 Task: Find connections with filter location Calarcá with filter topic #realestatewith filter profile language English with filter current company Blume Ventures with filter school Indian Institute of Technology, Hyderabad with filter industry Claims Adjusting, Actuarial Services with filter service category Web Development with filter keywords title Truck Driver
Action: Mouse moved to (516, 64)
Screenshot: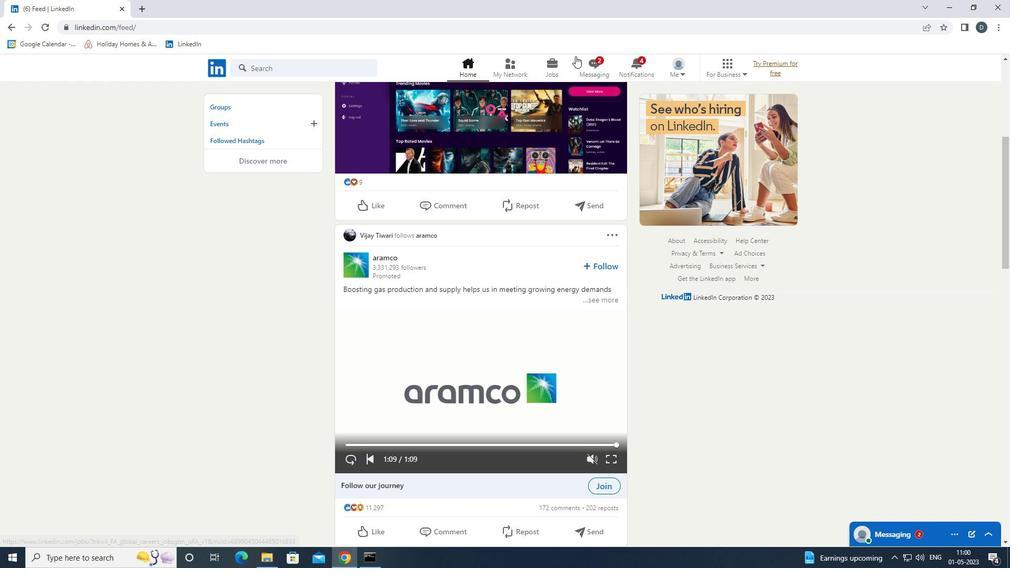 
Action: Mouse pressed left at (516, 64)
Screenshot: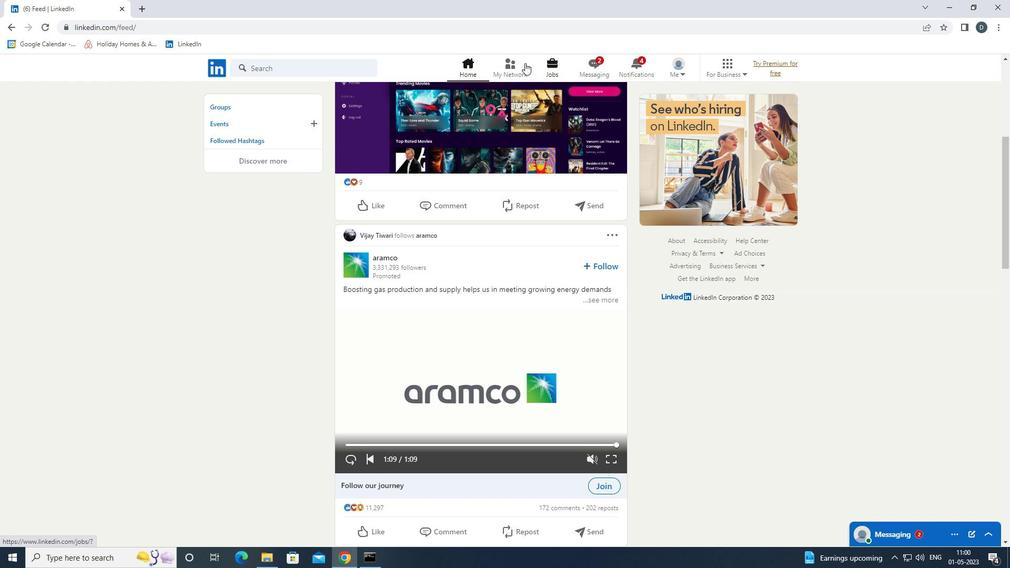 
Action: Mouse moved to (346, 127)
Screenshot: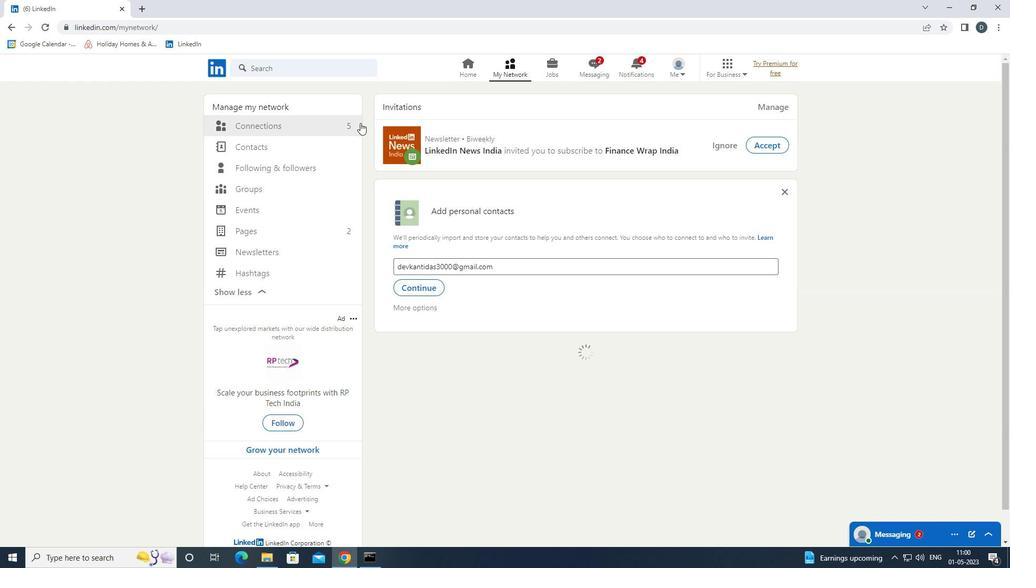 
Action: Mouse pressed left at (346, 127)
Screenshot: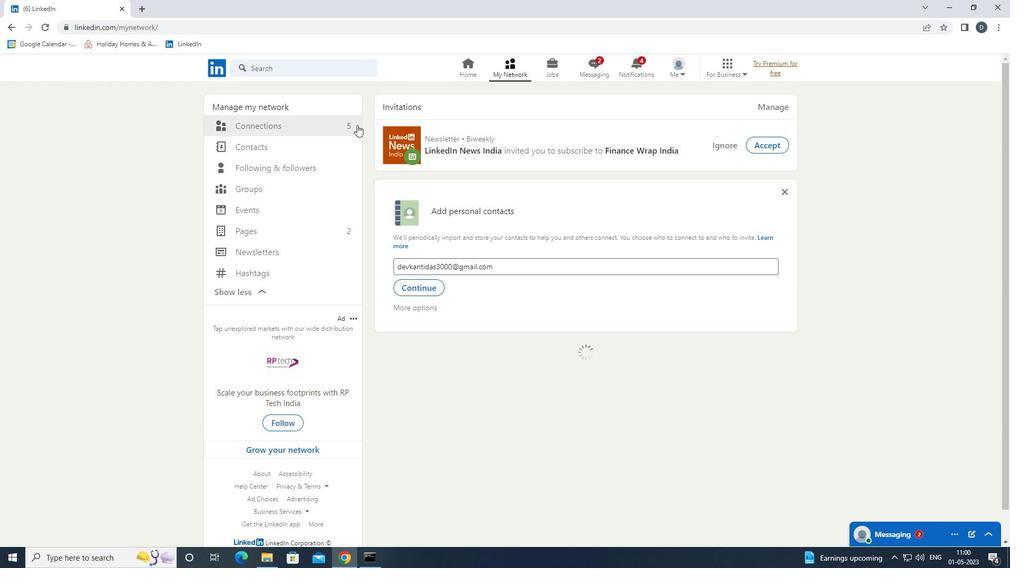 
Action: Mouse moved to (588, 127)
Screenshot: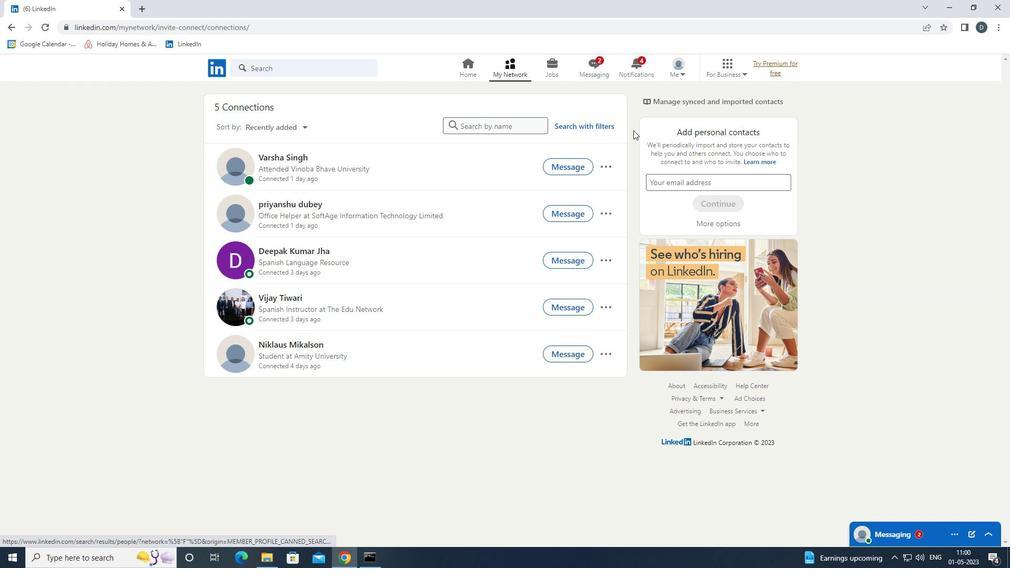 
Action: Mouse pressed left at (588, 127)
Screenshot: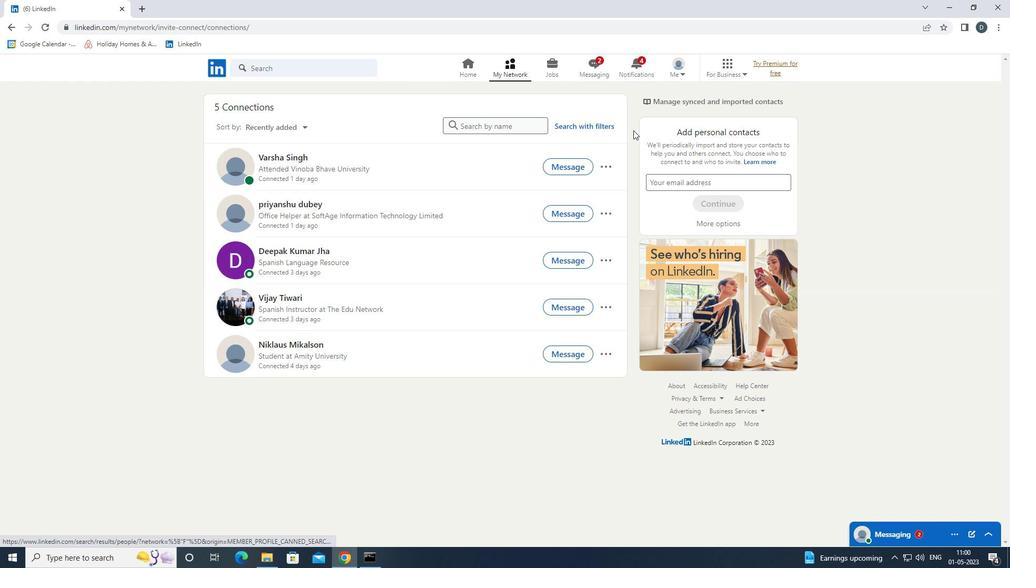 
Action: Mouse moved to (545, 98)
Screenshot: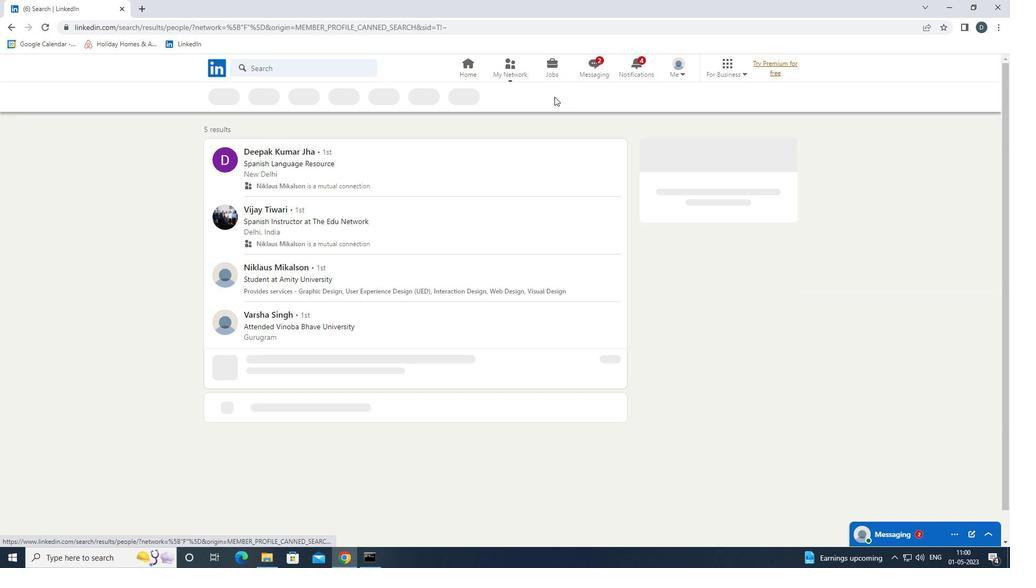 
Action: Mouse pressed left at (545, 98)
Screenshot: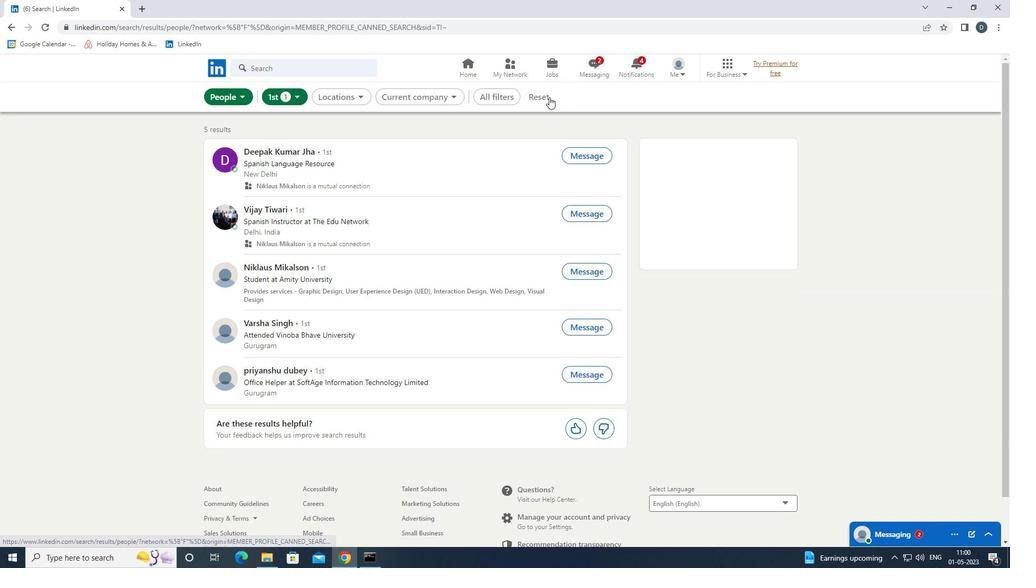 
Action: Mouse moved to (520, 95)
Screenshot: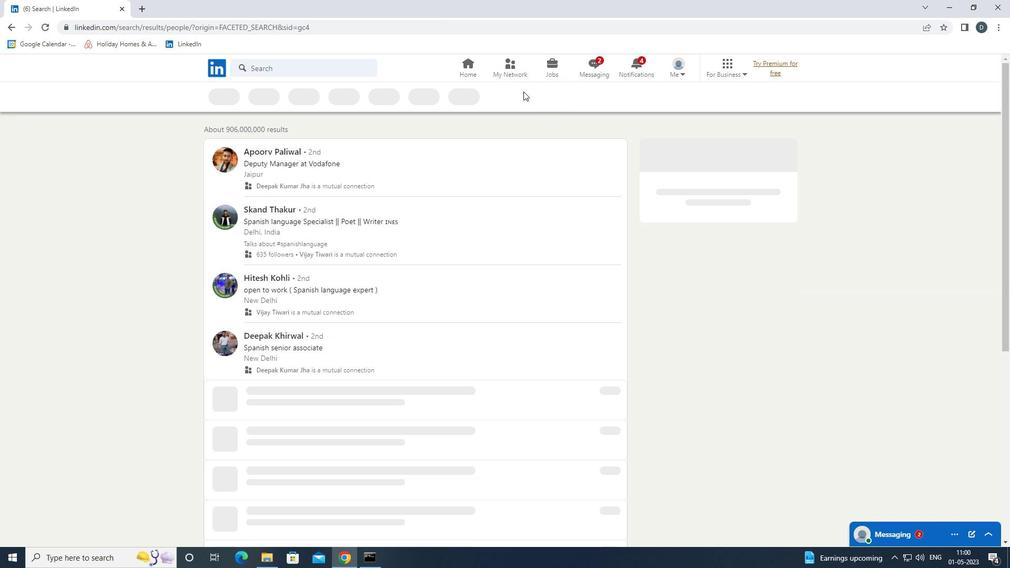 
Action: Mouse pressed left at (520, 95)
Screenshot: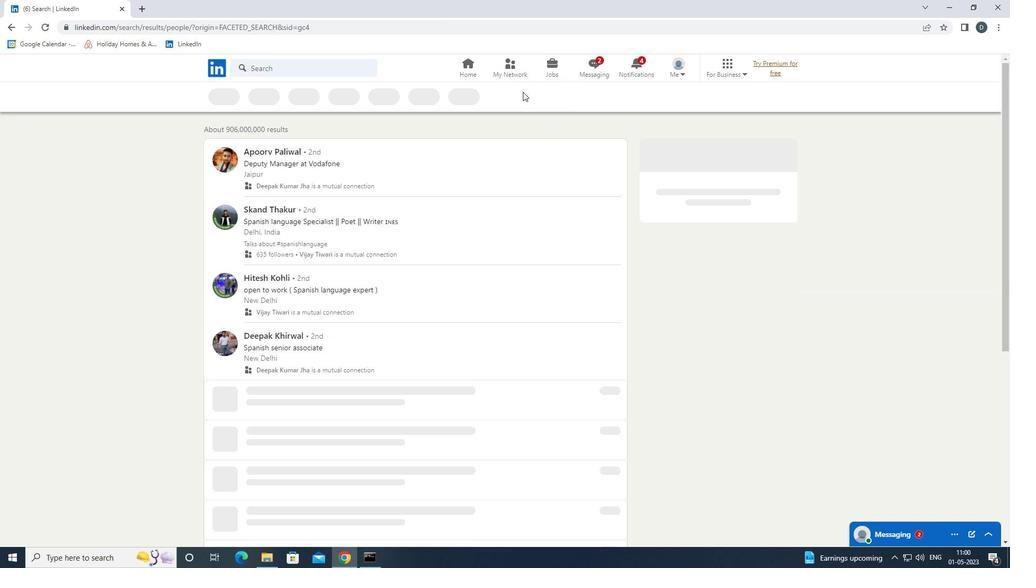 
Action: Mouse moved to (873, 279)
Screenshot: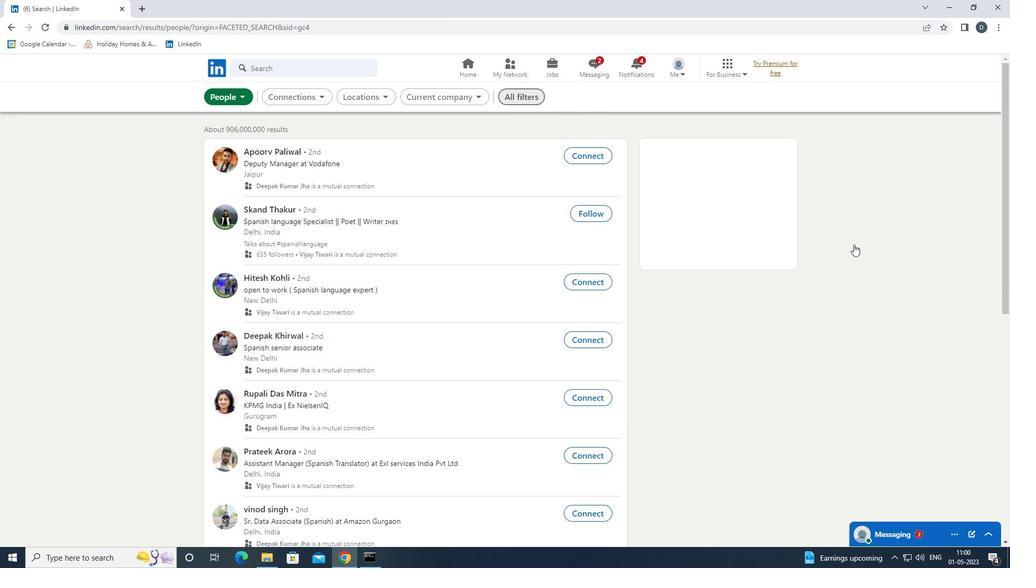 
Action: Mouse scrolled (873, 279) with delta (0, 0)
Screenshot: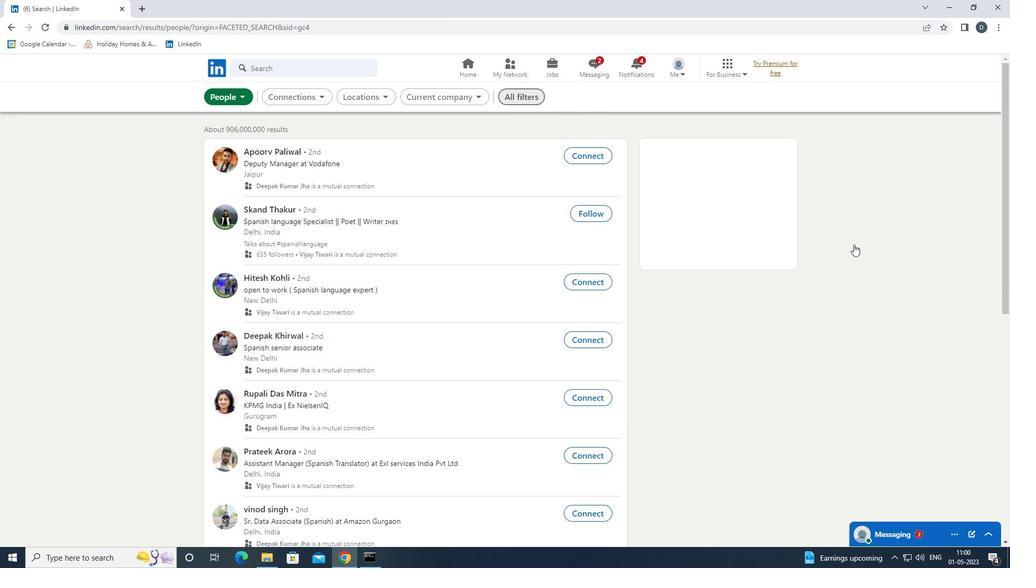 
Action: Mouse moved to (881, 285)
Screenshot: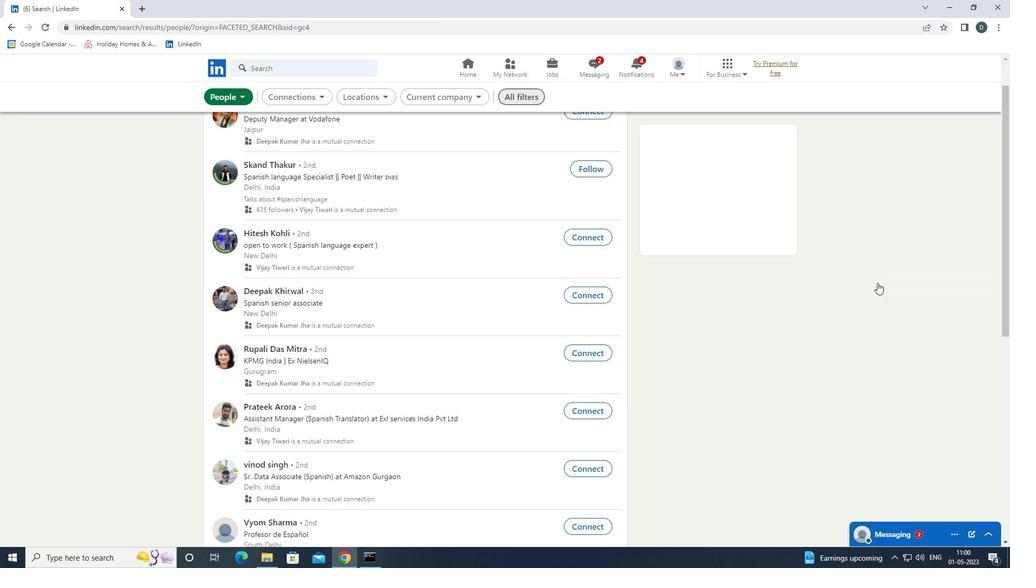 
Action: Mouse scrolled (881, 285) with delta (0, 0)
Screenshot: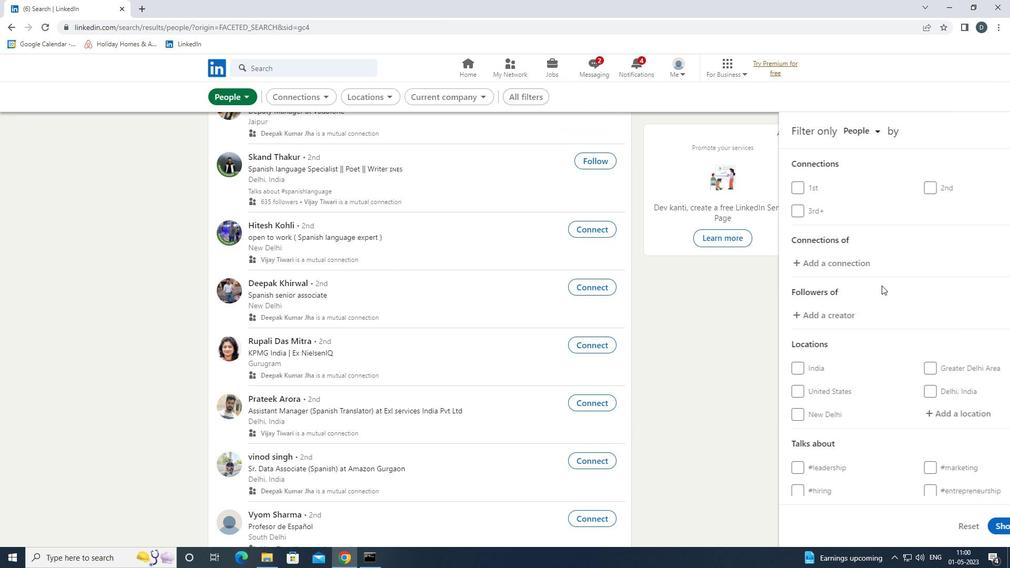 
Action: Mouse moved to (883, 287)
Screenshot: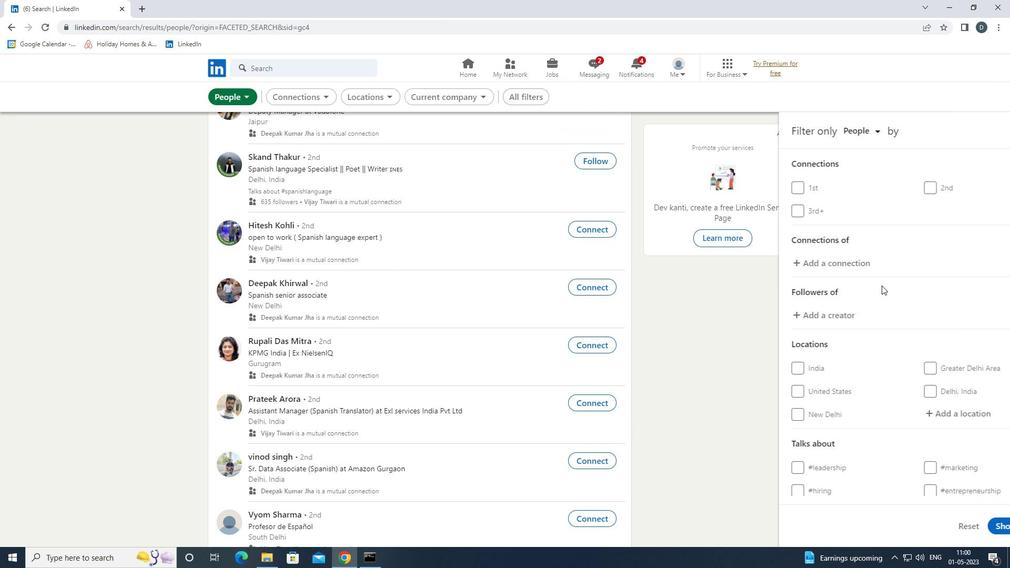 
Action: Mouse scrolled (883, 287) with delta (0, 0)
Screenshot: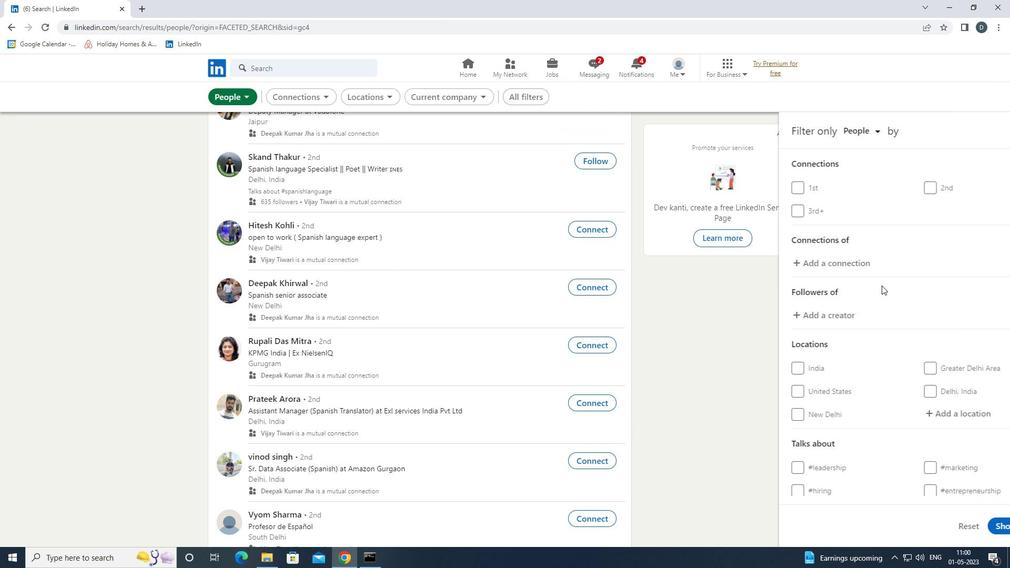 
Action: Mouse moved to (914, 379)
Screenshot: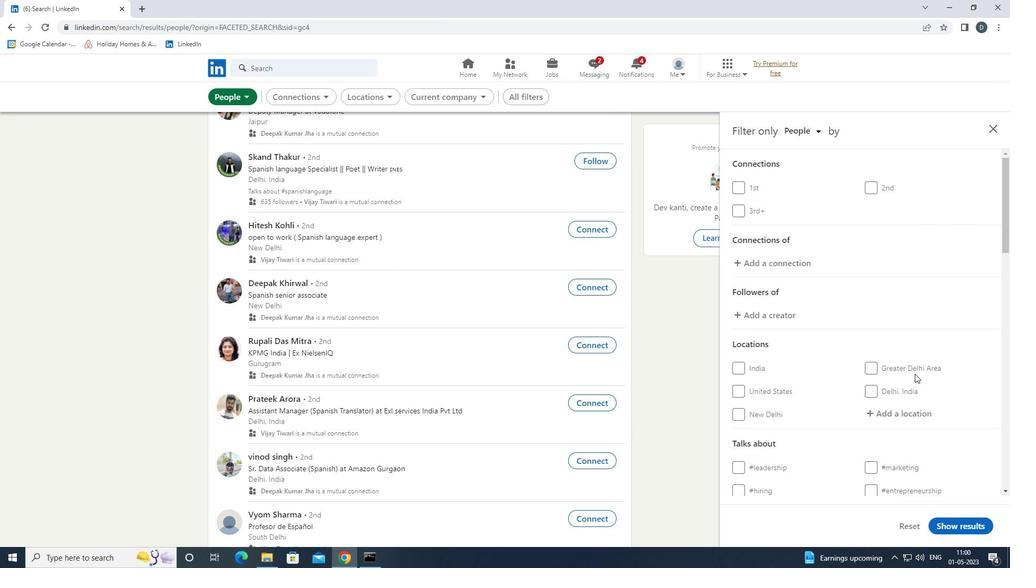 
Action: Mouse scrolled (914, 378) with delta (0, 0)
Screenshot: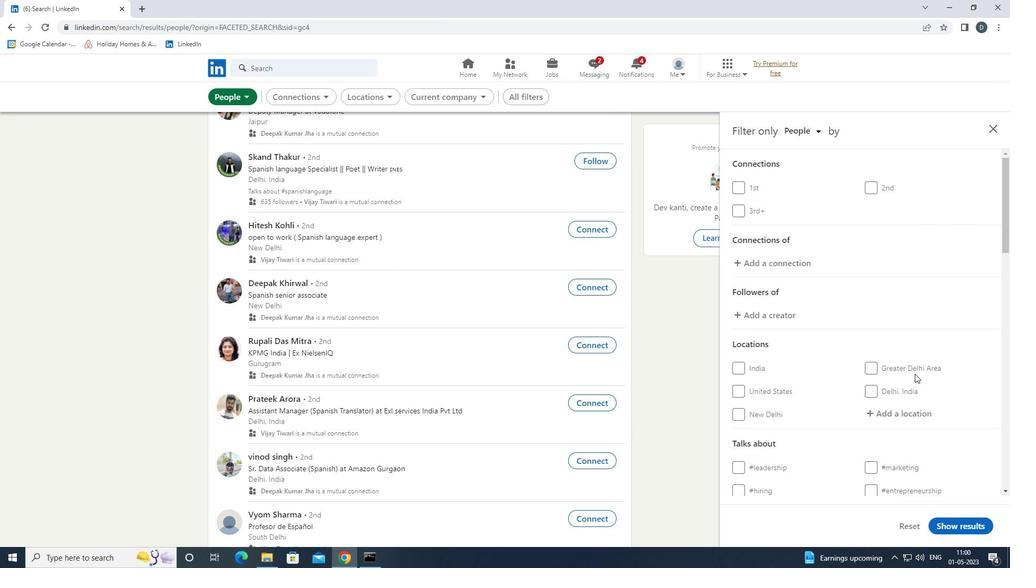 
Action: Mouse moved to (887, 252)
Screenshot: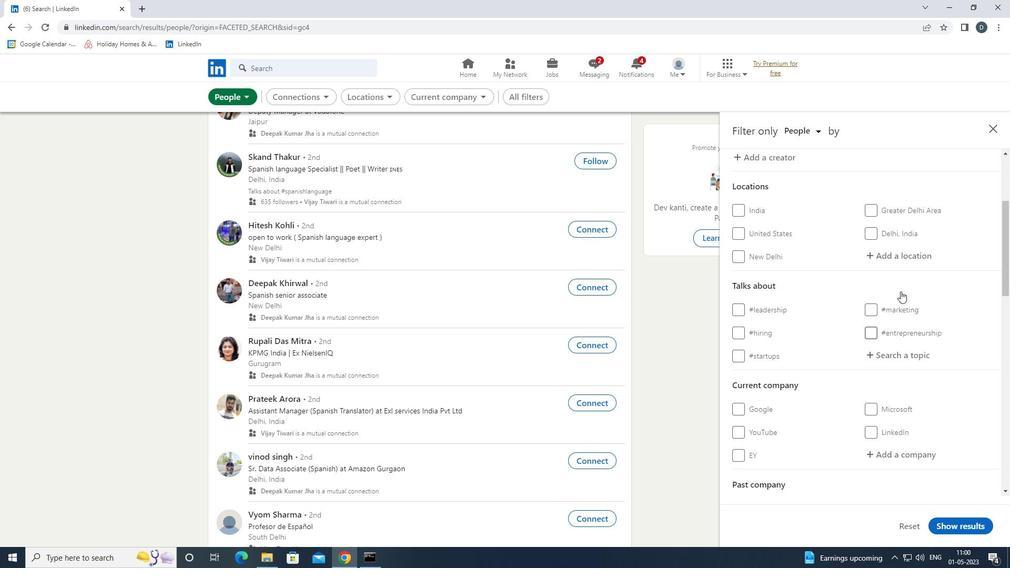 
Action: Mouse pressed left at (887, 252)
Screenshot: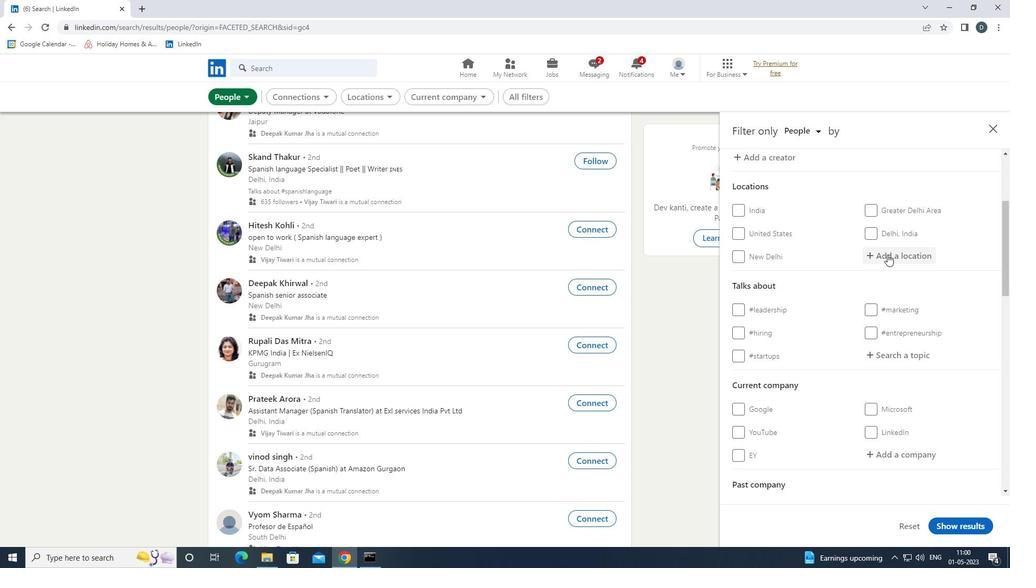 
Action: Key pressed <Key.shift>CALARCA<Key.down><Key.enter>
Screenshot: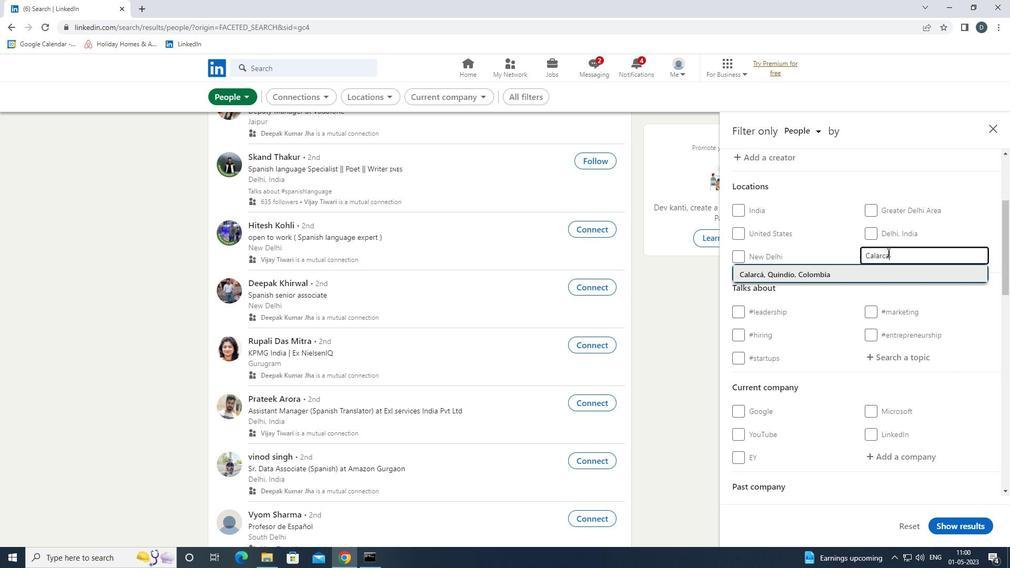 
Action: Mouse scrolled (887, 253) with delta (0, 0)
Screenshot: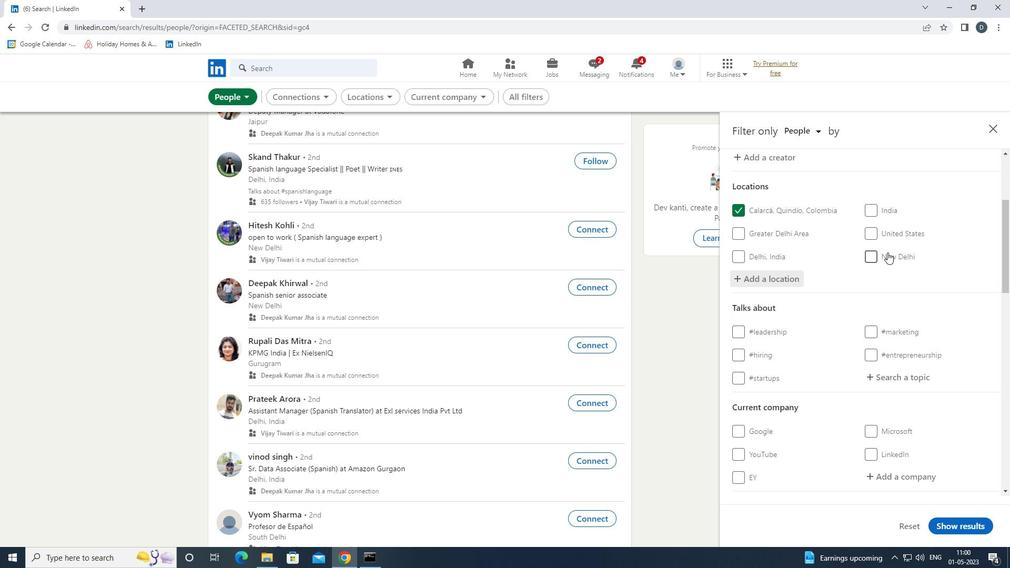 
Action: Mouse scrolled (887, 252) with delta (0, 0)
Screenshot: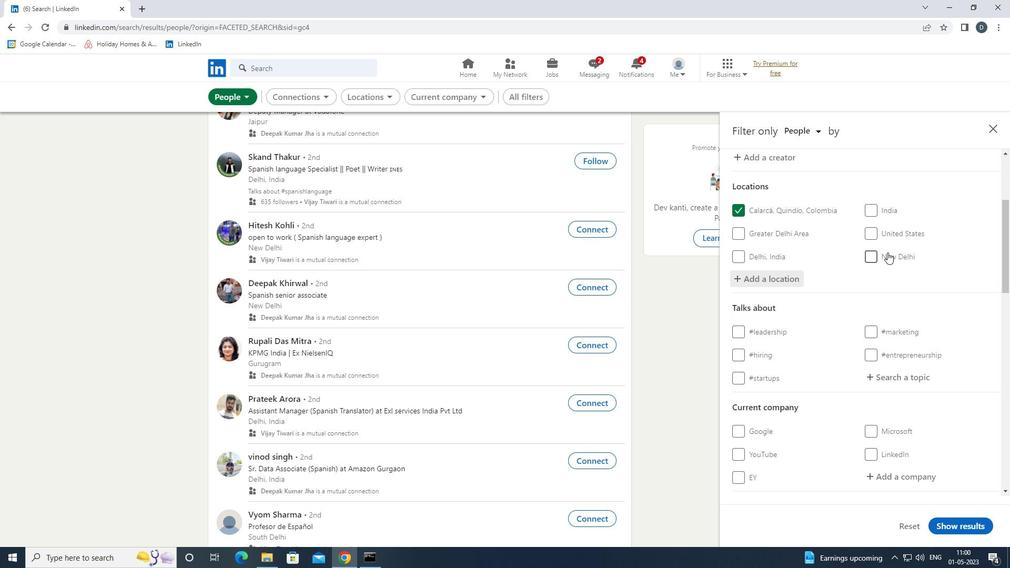 
Action: Mouse scrolled (887, 252) with delta (0, 0)
Screenshot: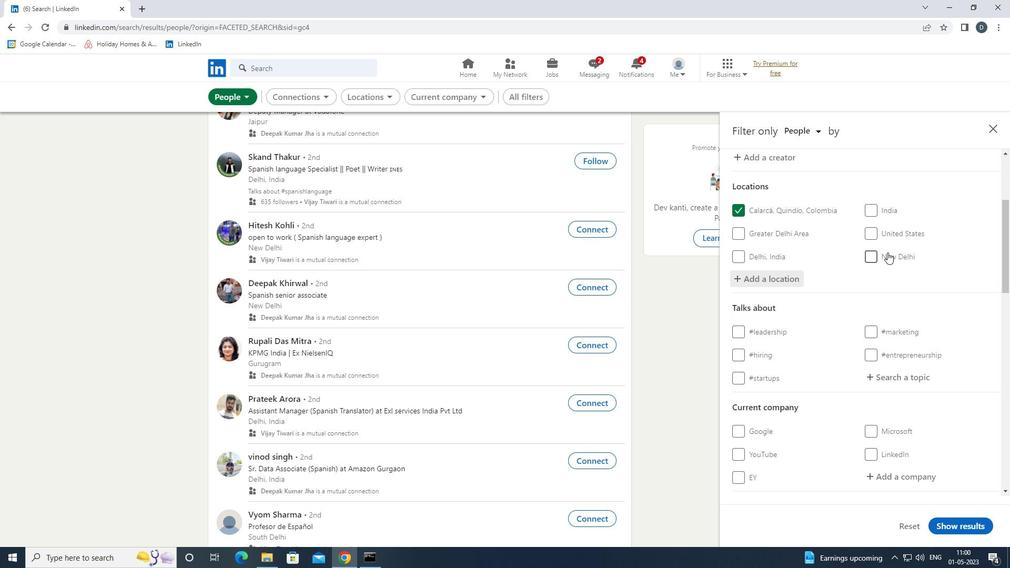 
Action: Mouse moved to (904, 327)
Screenshot: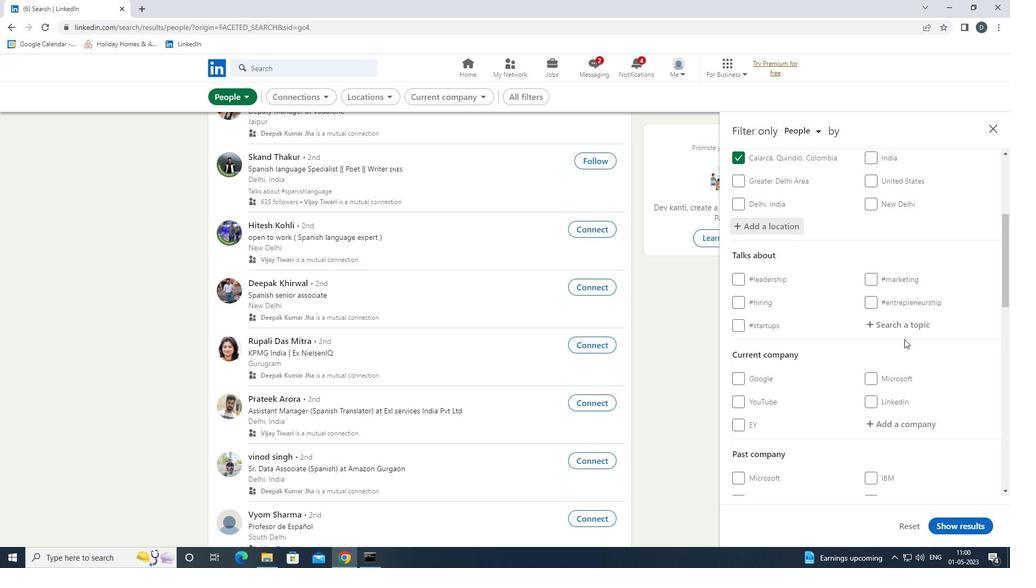 
Action: Mouse pressed left at (904, 327)
Screenshot: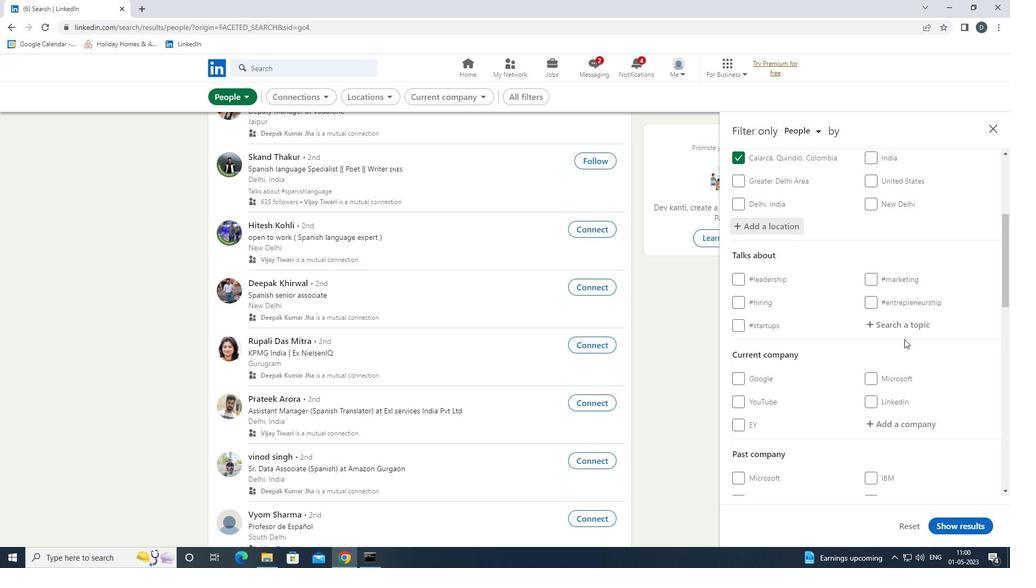 
Action: Mouse moved to (899, 335)
Screenshot: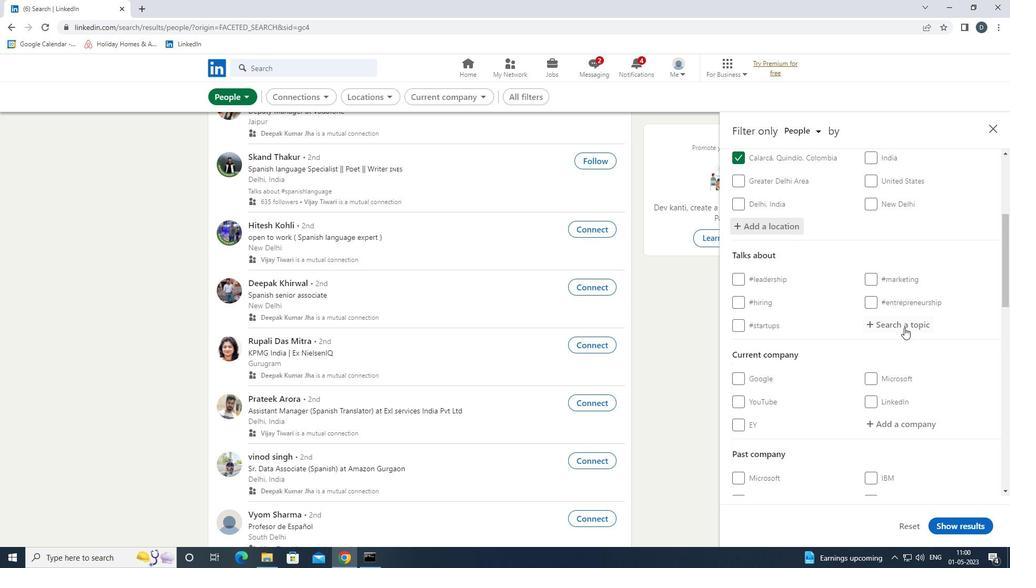 
Action: Key pressed <Key.shift><Key.shift><Key.shift><Key.shift>#REALESTATE
Screenshot: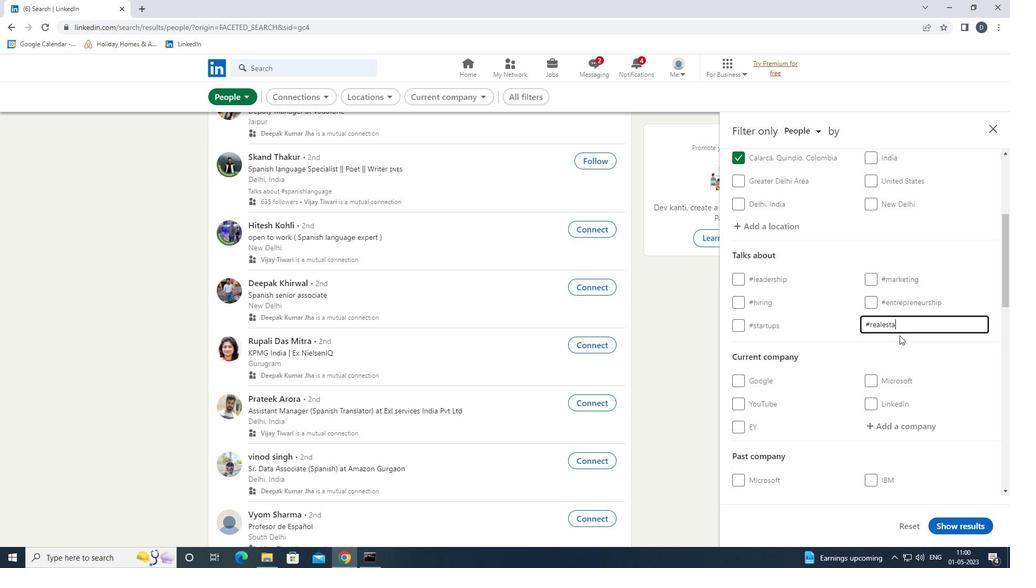 
Action: Mouse moved to (919, 352)
Screenshot: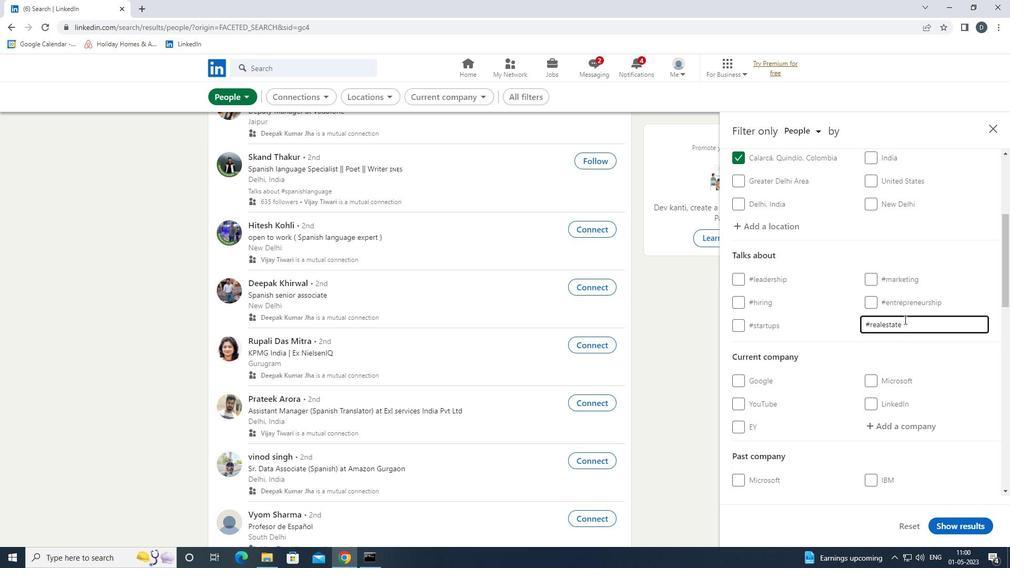 
Action: Mouse scrolled (919, 351) with delta (0, 0)
Screenshot: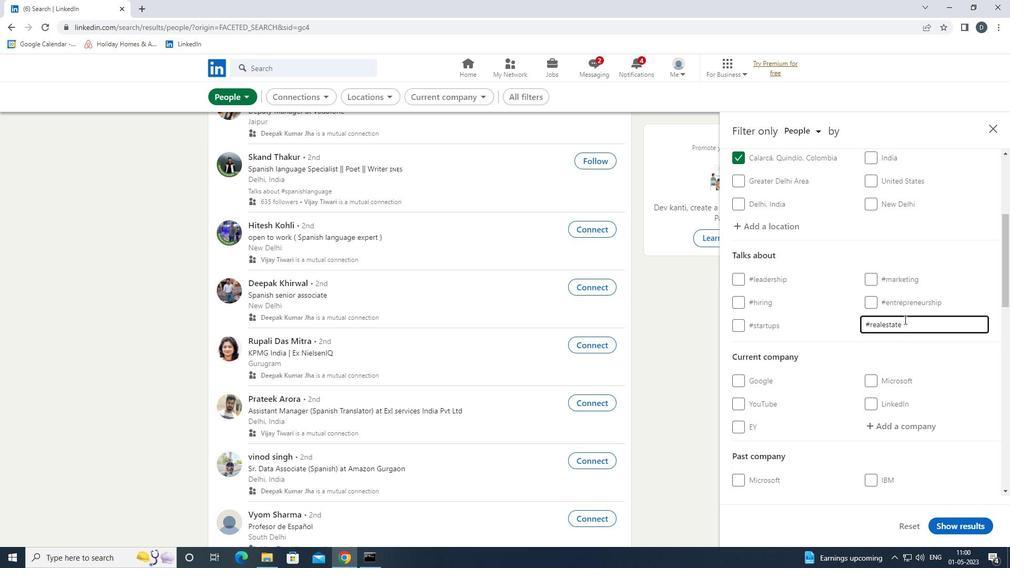 
Action: Mouse scrolled (919, 351) with delta (0, 0)
Screenshot: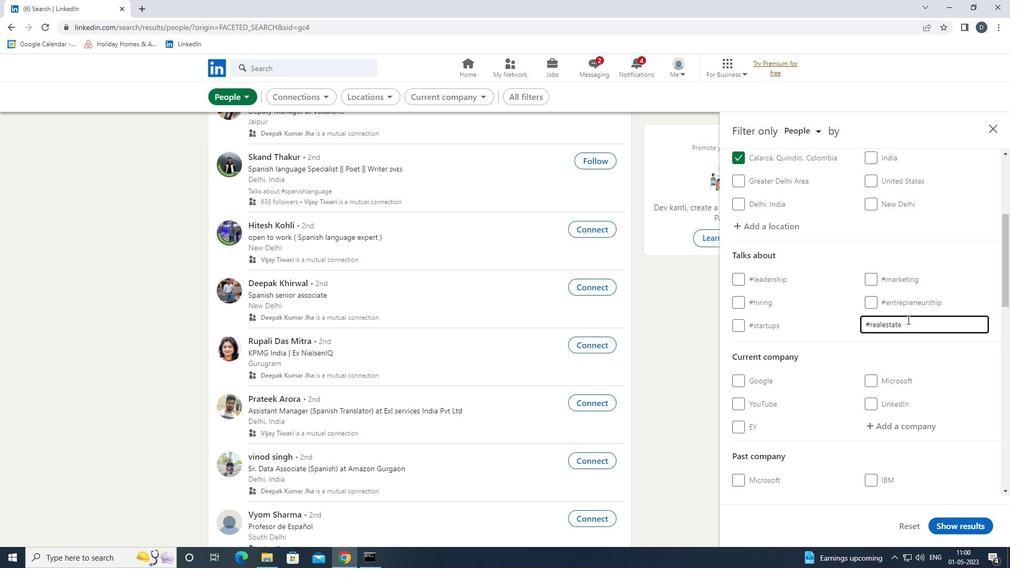 
Action: Mouse scrolled (919, 351) with delta (0, 0)
Screenshot: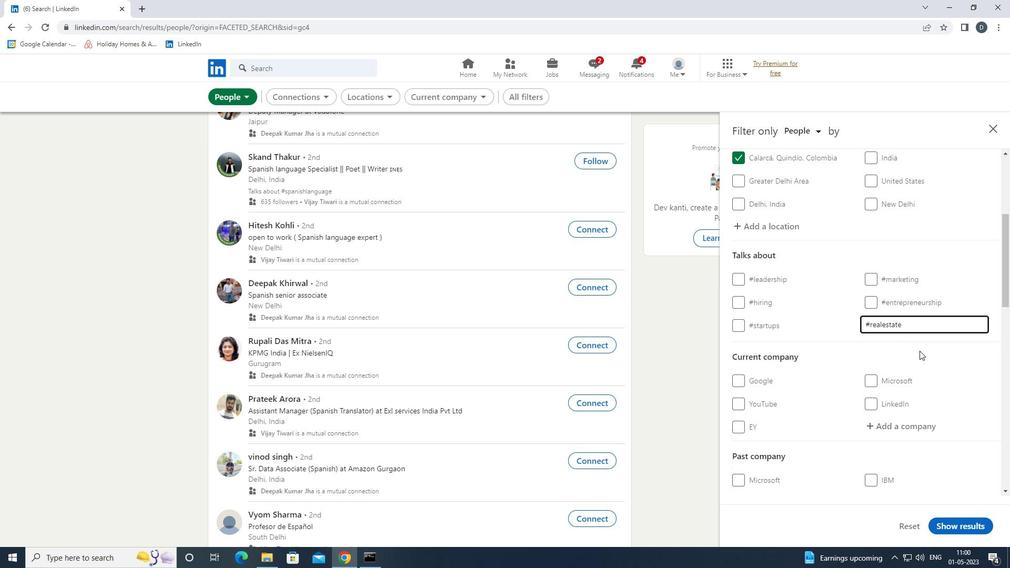 
Action: Mouse scrolled (919, 351) with delta (0, 0)
Screenshot: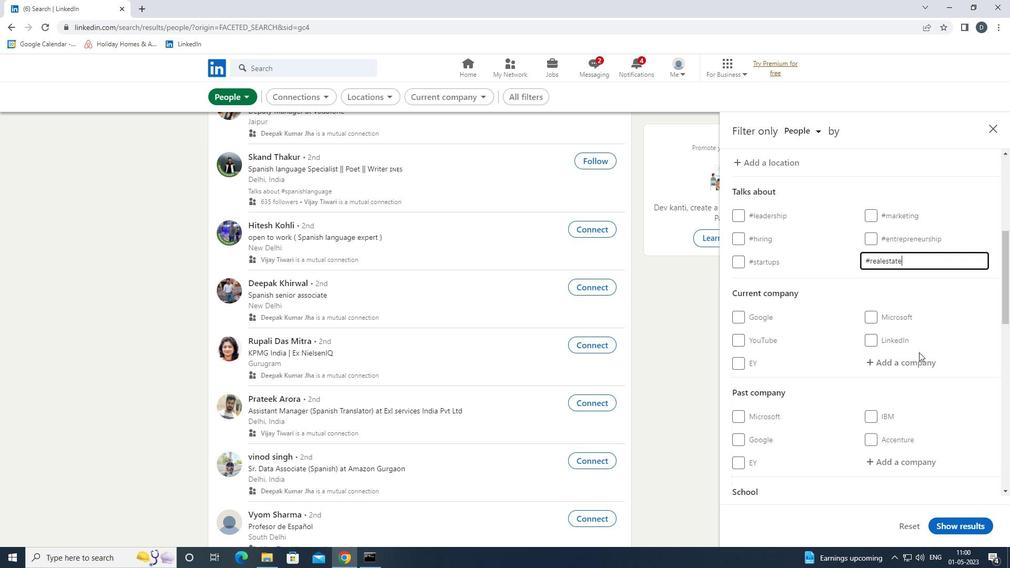 
Action: Mouse scrolled (919, 351) with delta (0, 0)
Screenshot: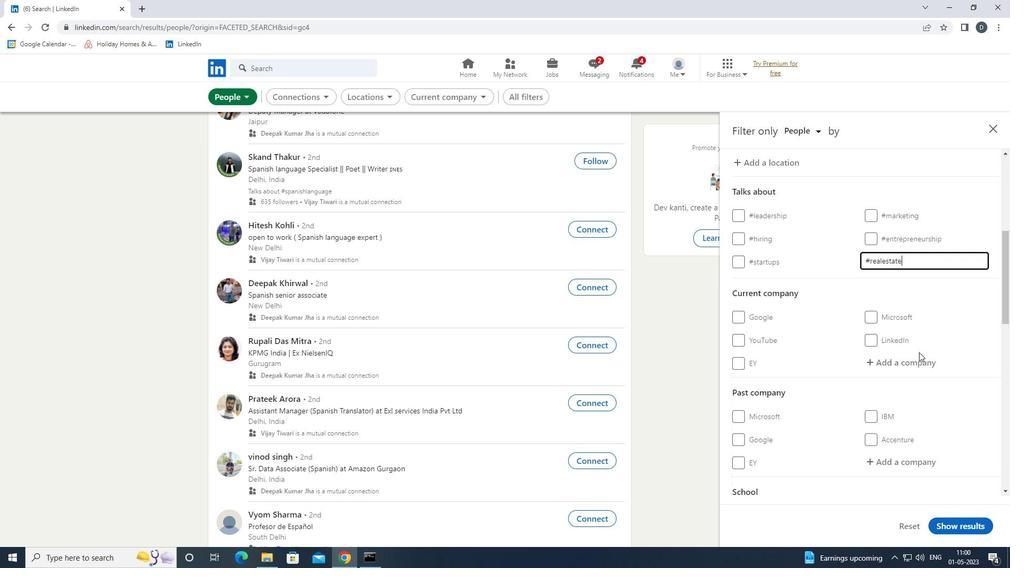 
Action: Mouse scrolled (919, 351) with delta (0, 0)
Screenshot: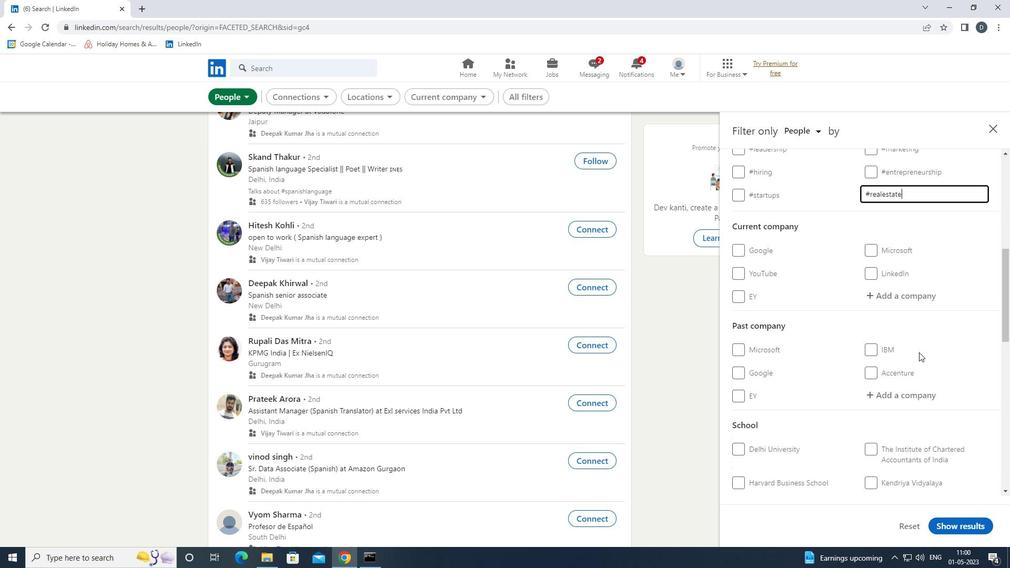 
Action: Mouse scrolled (919, 351) with delta (0, 0)
Screenshot: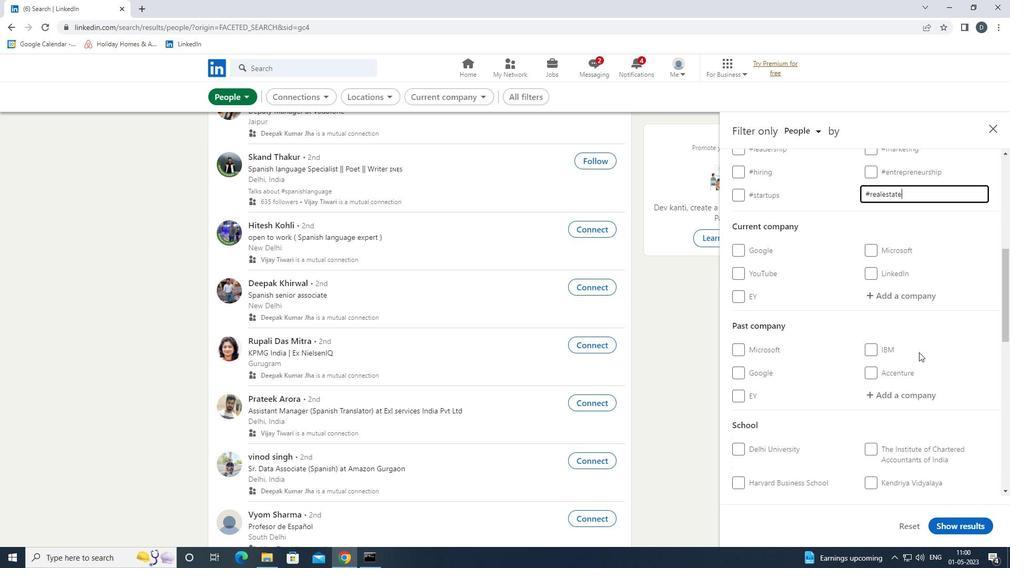 
Action: Mouse moved to (917, 353)
Screenshot: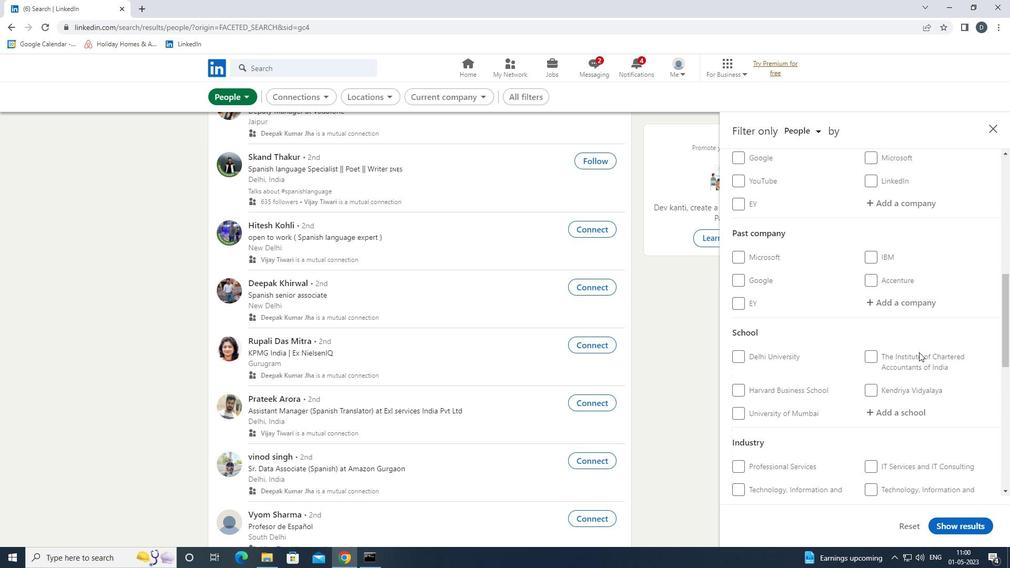 
Action: Mouse scrolled (917, 352) with delta (0, 0)
Screenshot: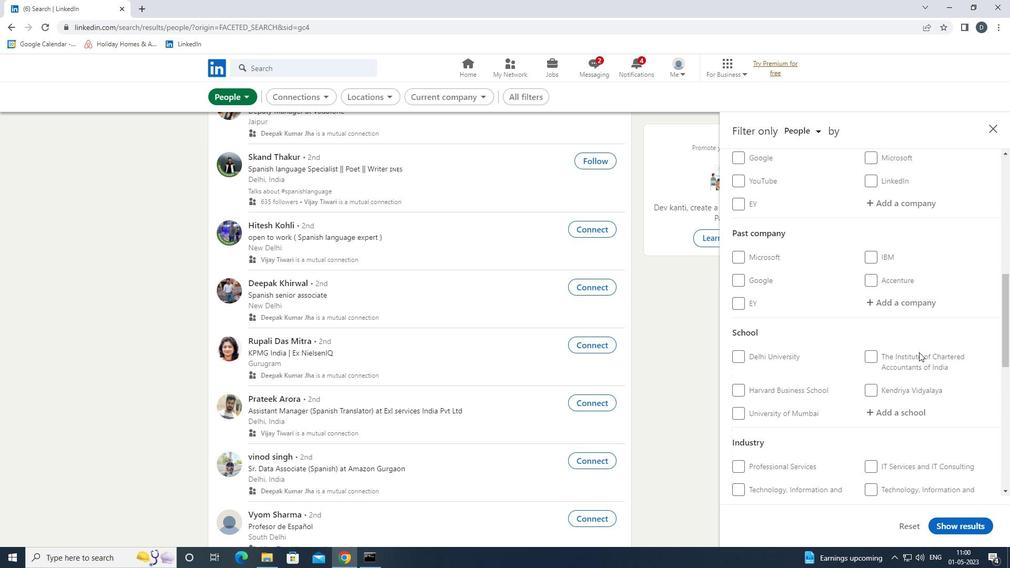 
Action: Mouse scrolled (917, 352) with delta (0, 0)
Screenshot: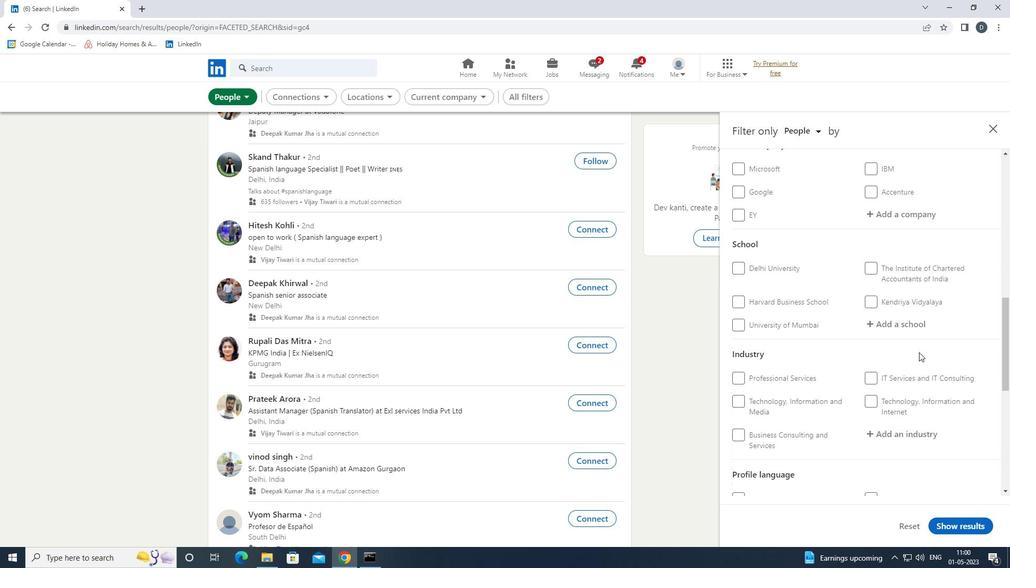 
Action: Mouse scrolled (917, 352) with delta (0, 0)
Screenshot: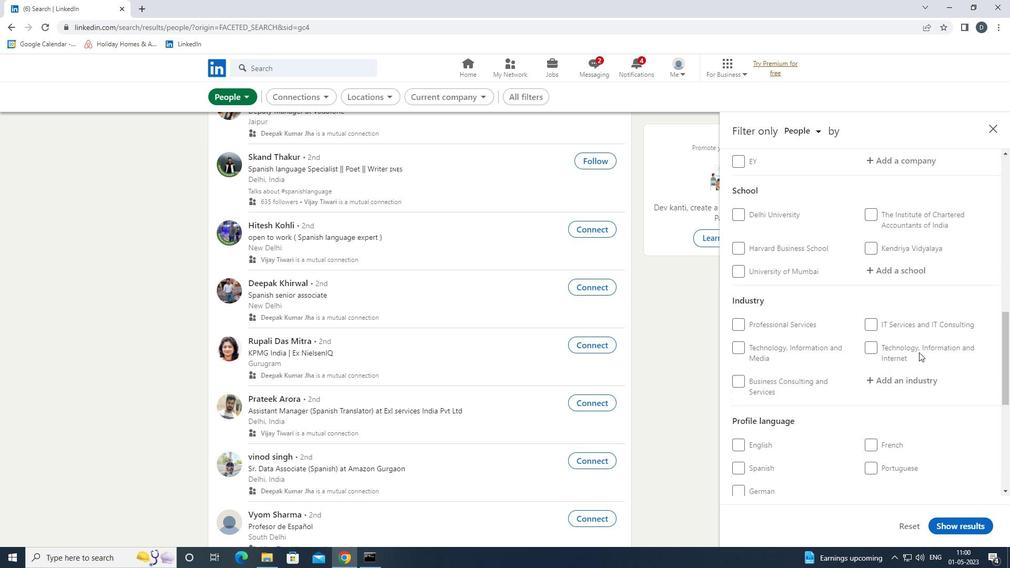 
Action: Mouse moved to (753, 284)
Screenshot: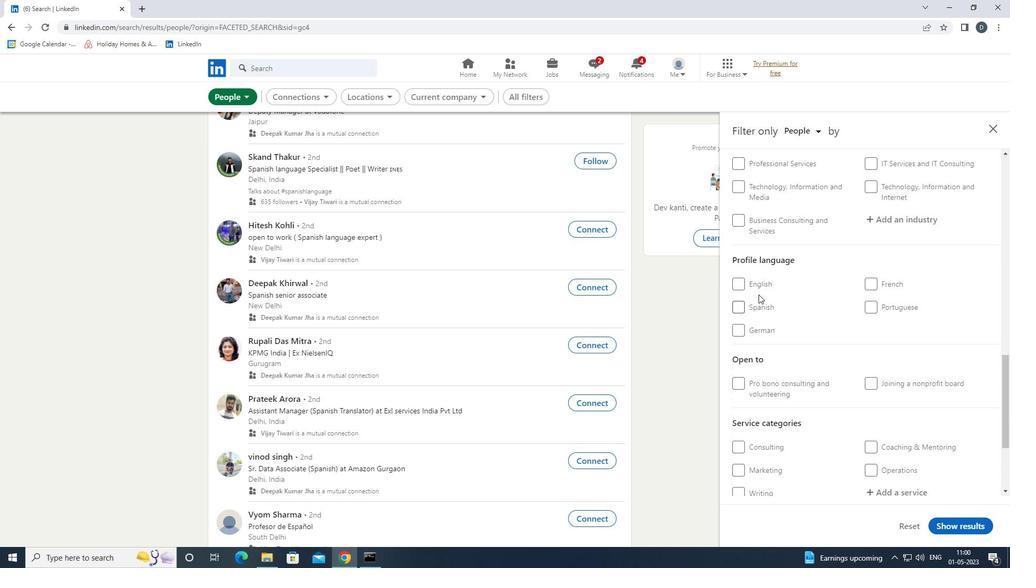 
Action: Mouse pressed left at (753, 284)
Screenshot: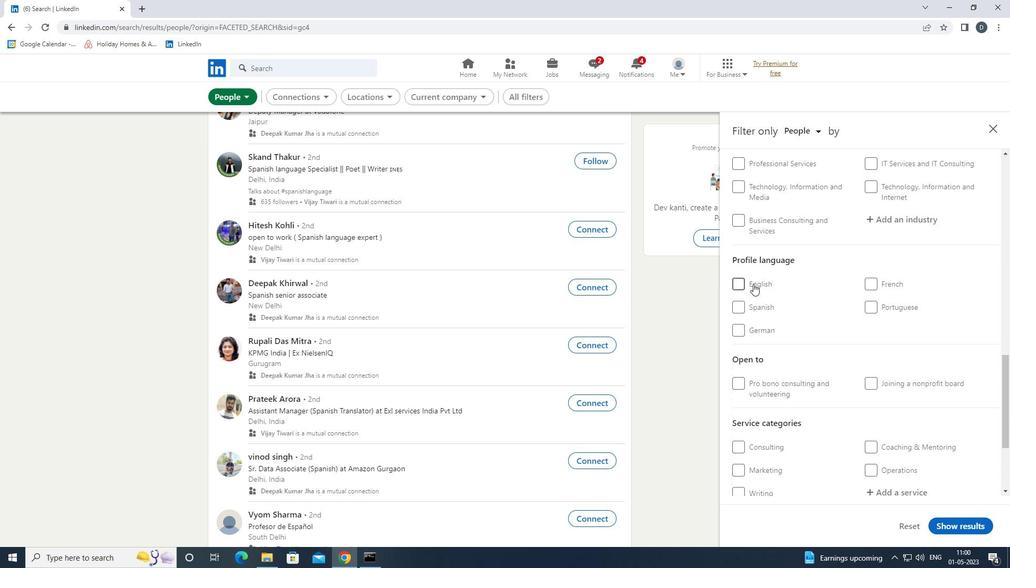 
Action: Mouse moved to (846, 363)
Screenshot: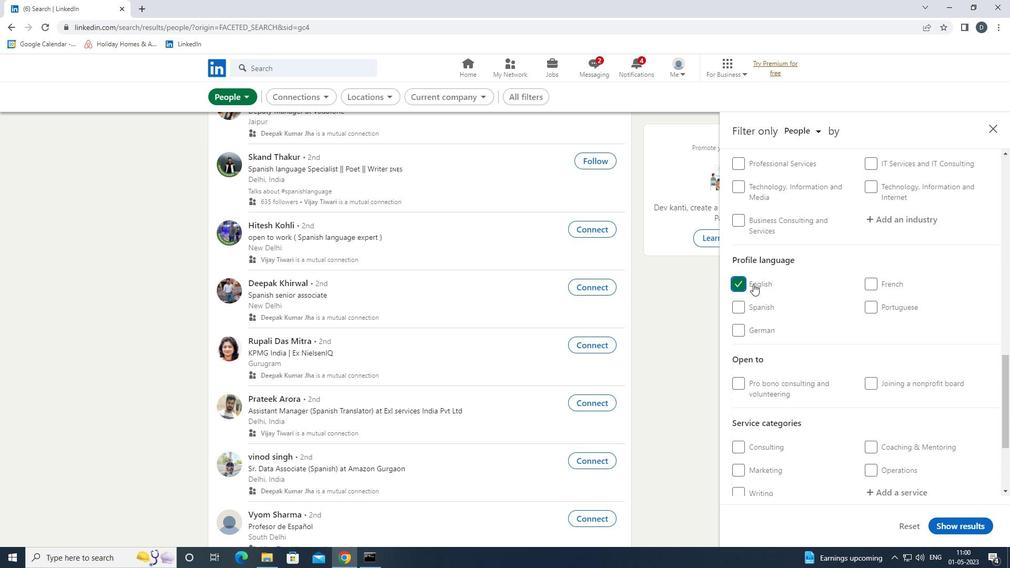 
Action: Mouse scrolled (846, 363) with delta (0, 0)
Screenshot: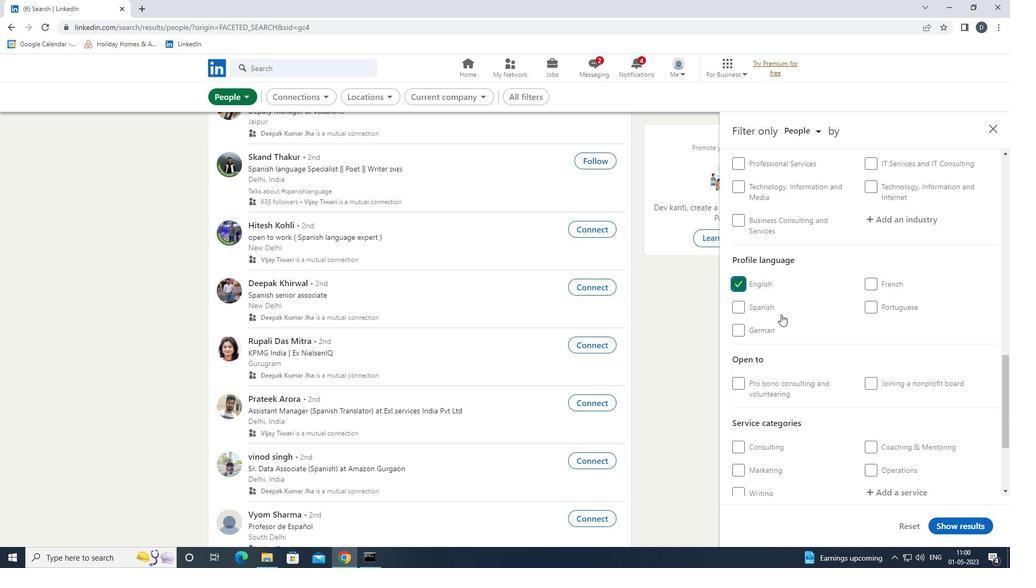 
Action: Mouse scrolled (846, 363) with delta (0, 0)
Screenshot: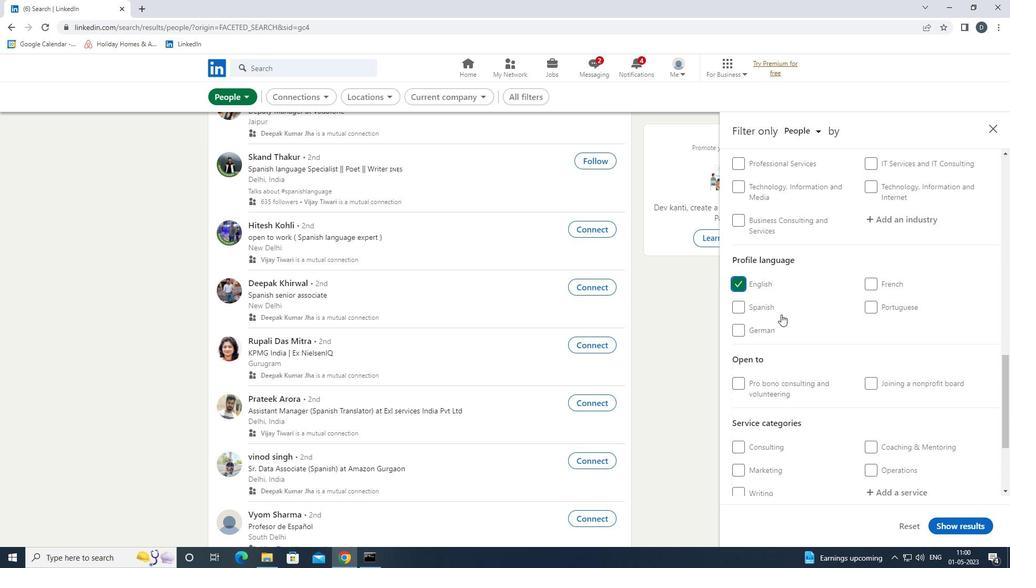 
Action: Mouse scrolled (846, 363) with delta (0, 0)
Screenshot: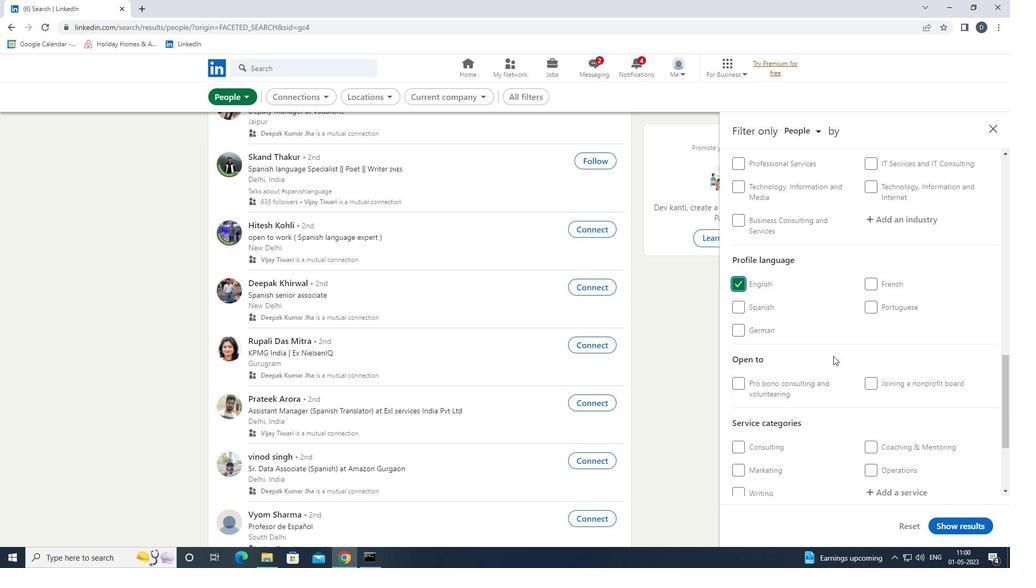 
Action: Mouse scrolled (846, 363) with delta (0, 0)
Screenshot: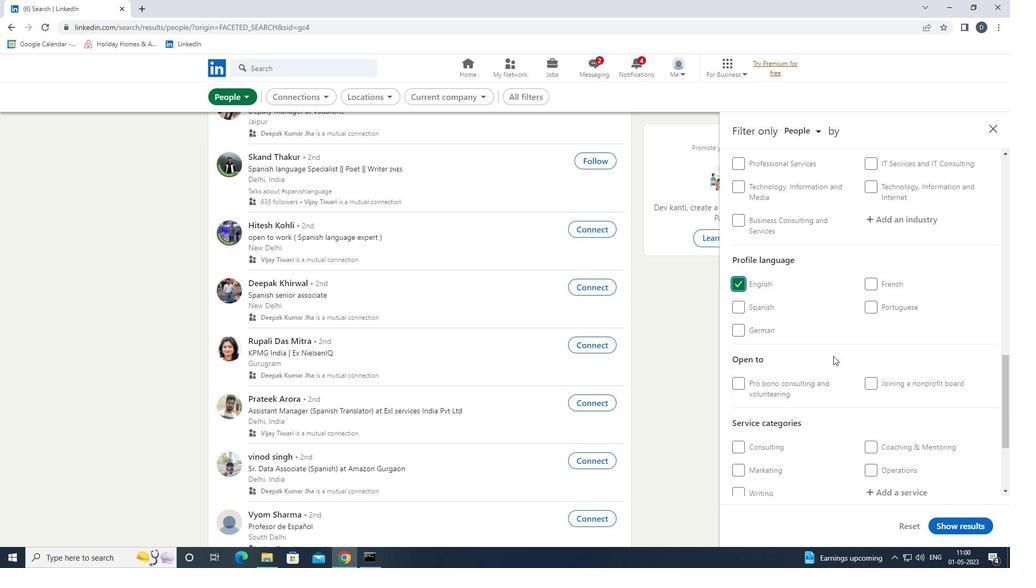 
Action: Mouse moved to (846, 363)
Screenshot: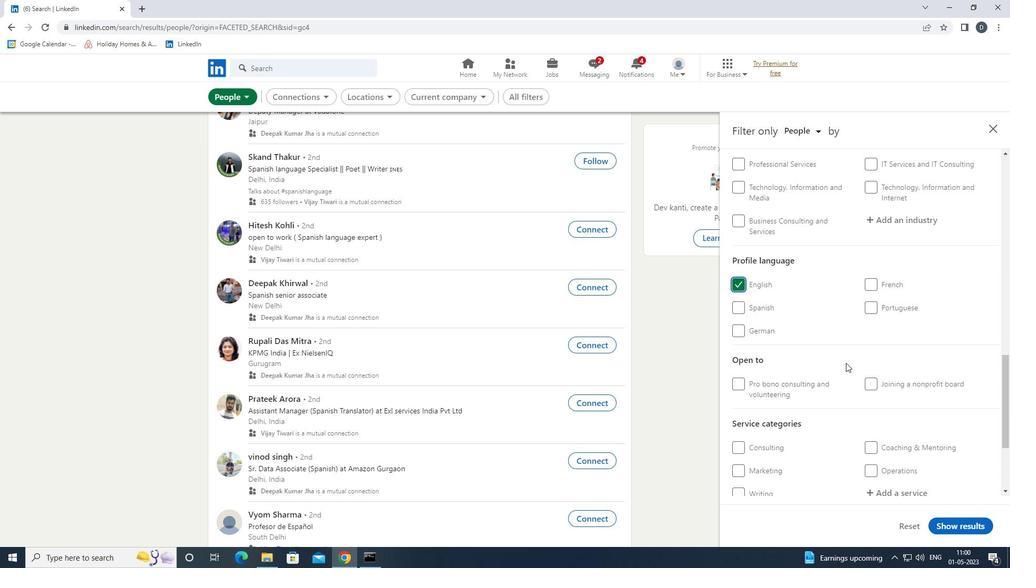 
Action: Mouse scrolled (846, 364) with delta (0, 0)
Screenshot: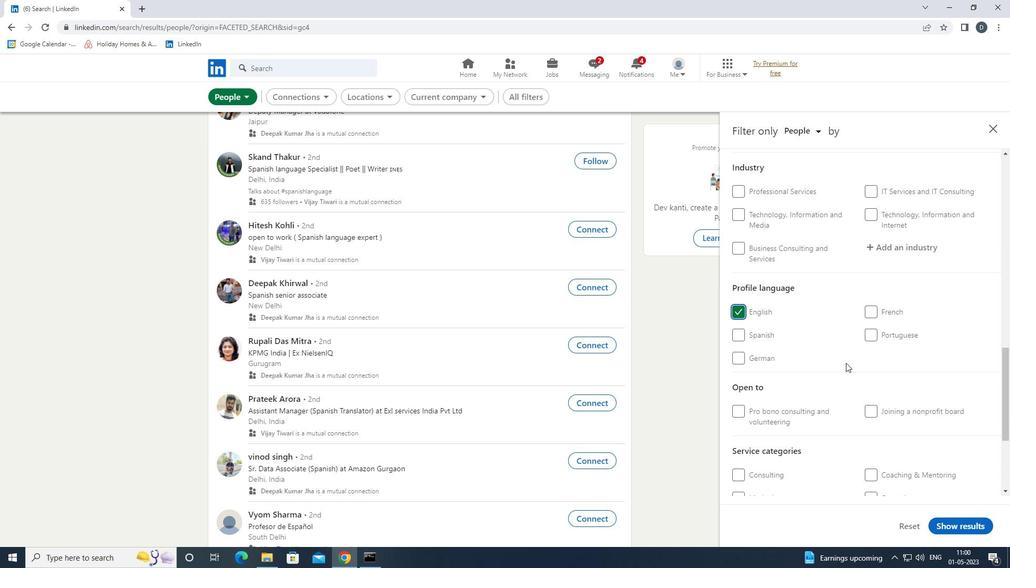 
Action: Mouse scrolled (846, 364) with delta (0, 0)
Screenshot: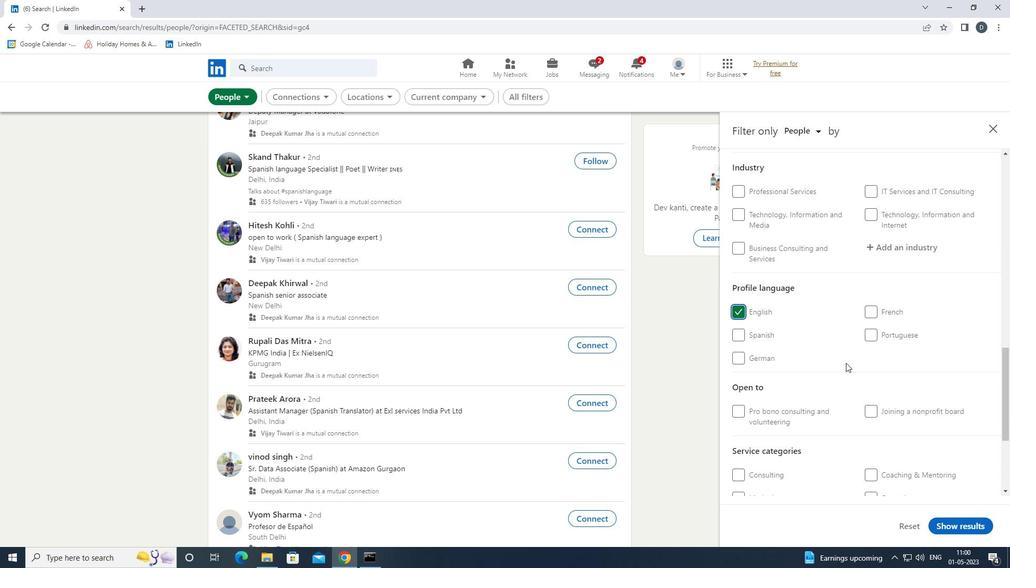 
Action: Mouse scrolled (846, 364) with delta (0, 0)
Screenshot: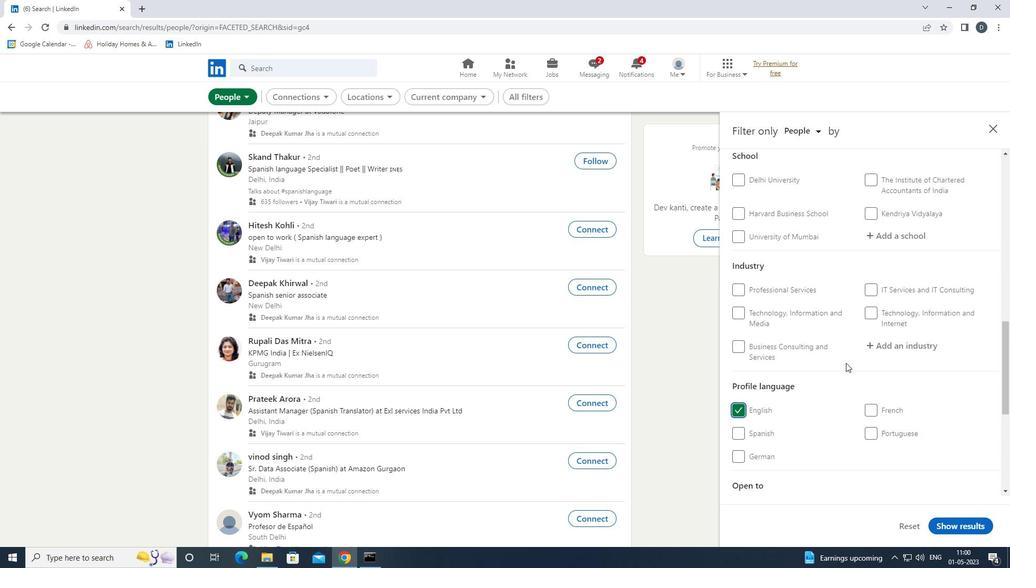 
Action: Mouse moved to (879, 260)
Screenshot: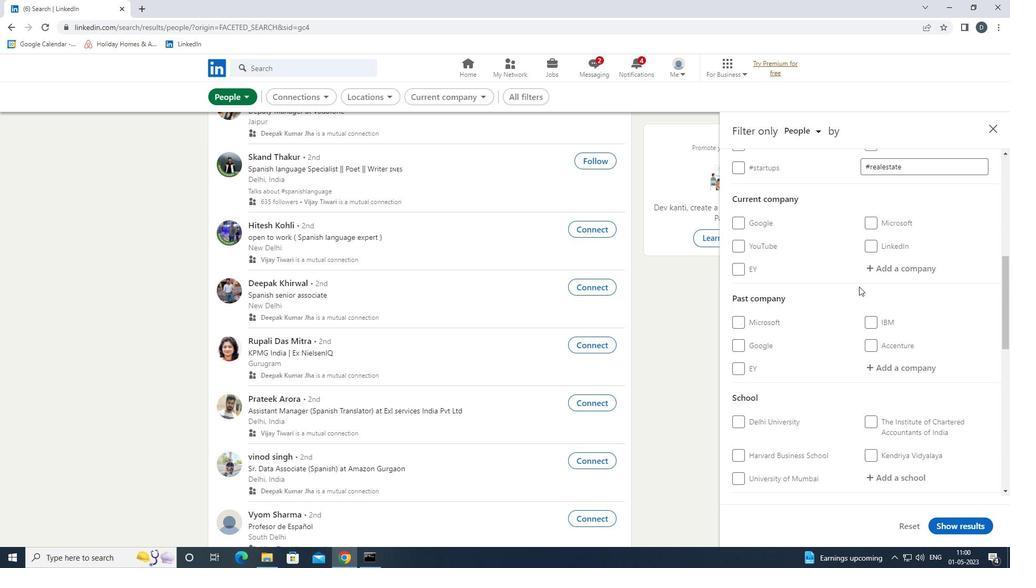 
Action: Mouse pressed left at (879, 260)
Screenshot: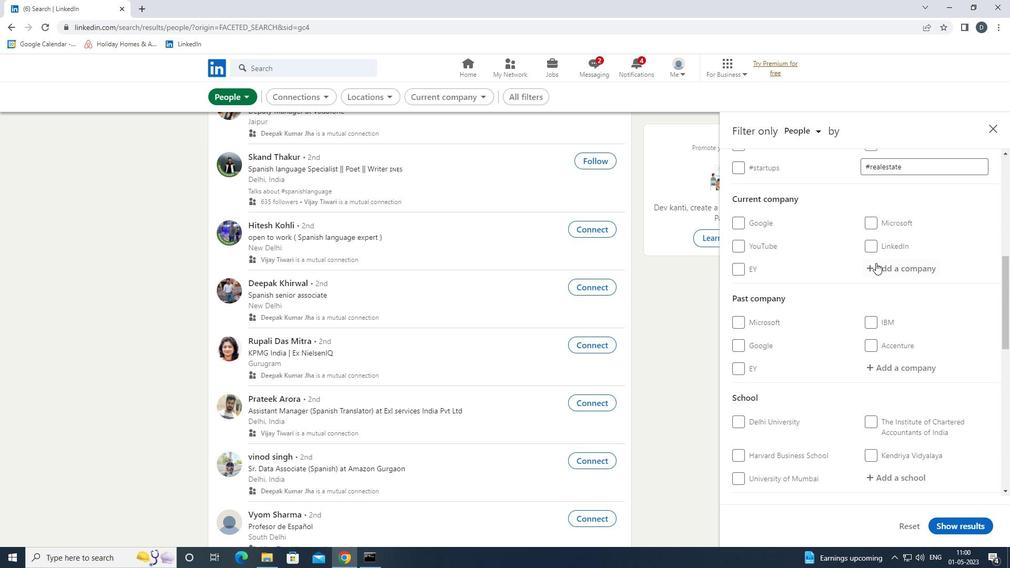 
Action: Key pressed <Key.shift><Key.shift><Key.shift><Key.shift><Key.shift><Key.shift><Key.shift><Key.shift><Key.shift><Key.shift><Key.shift><Key.shift><Key.shift><Key.shift><Key.shift><Key.shift><Key.shift><Key.shift><Key.shift><Key.shift><Key.shift><Key.shift><Key.shift><Key.shift>BLUME<Key.space><Key.shift>VENTURES
Screenshot: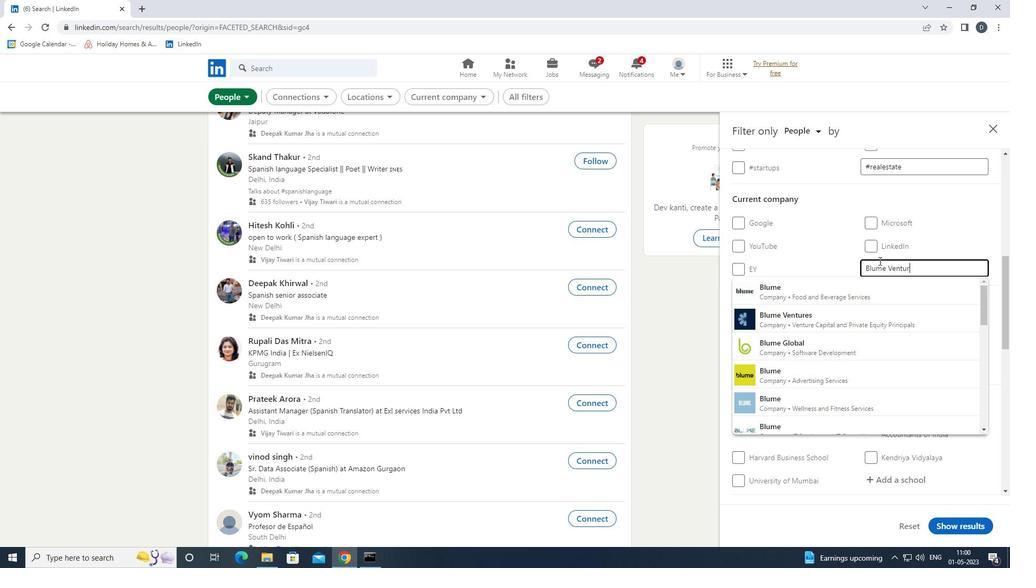 
Action: Mouse moved to (884, 289)
Screenshot: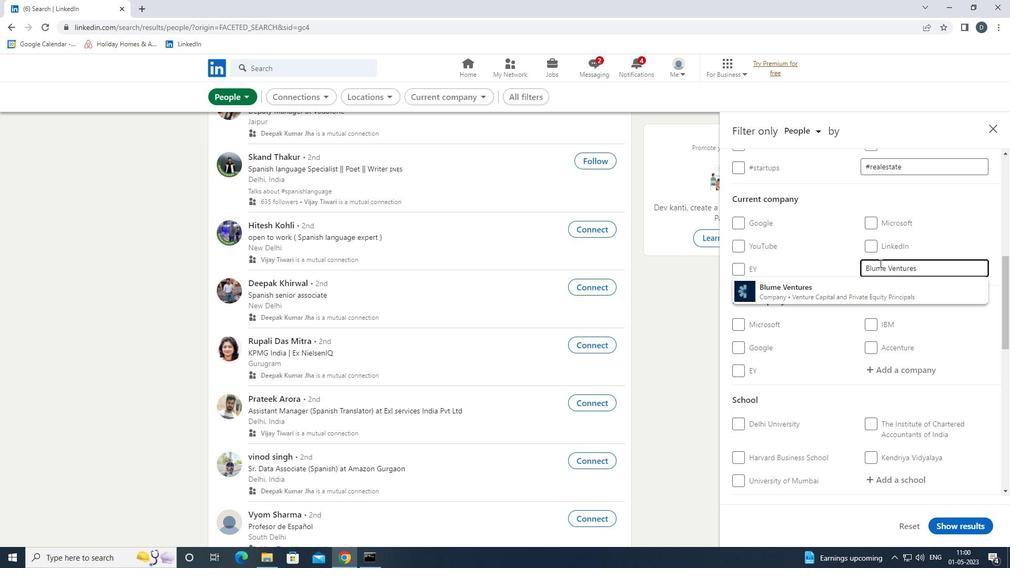 
Action: Mouse pressed left at (884, 289)
Screenshot: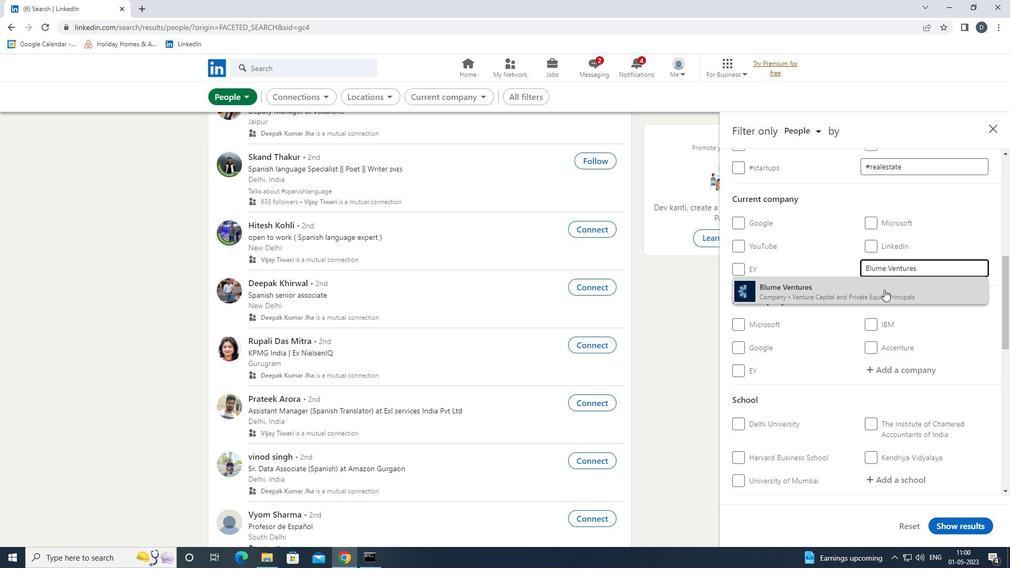 
Action: Mouse moved to (884, 291)
Screenshot: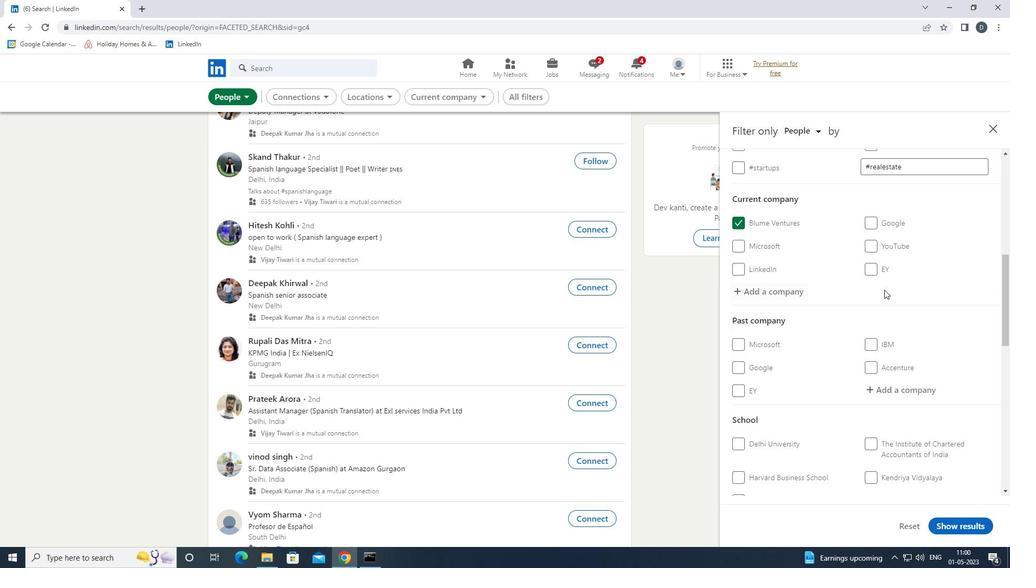 
Action: Mouse scrolled (884, 290) with delta (0, 0)
Screenshot: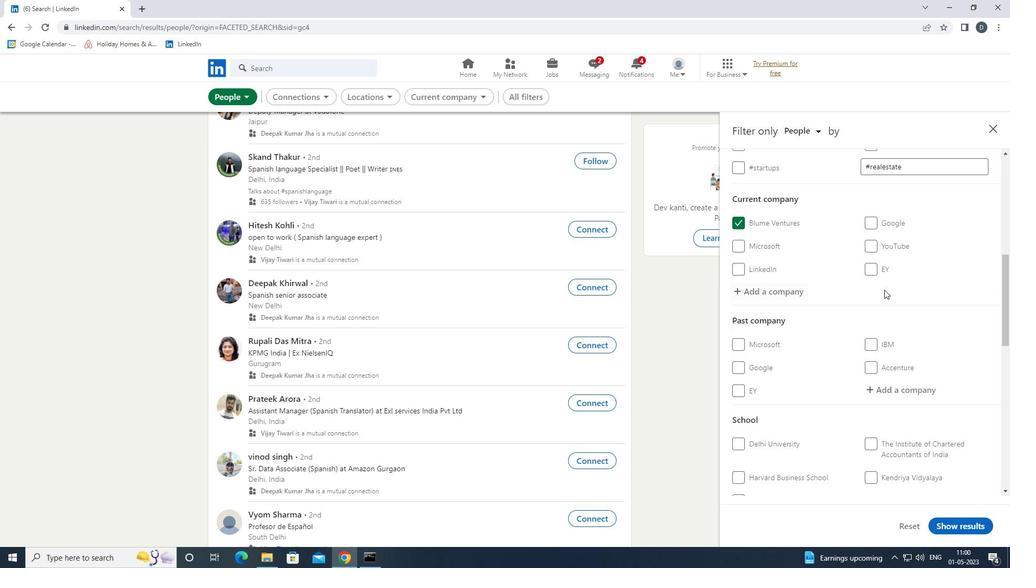 
Action: Mouse moved to (886, 292)
Screenshot: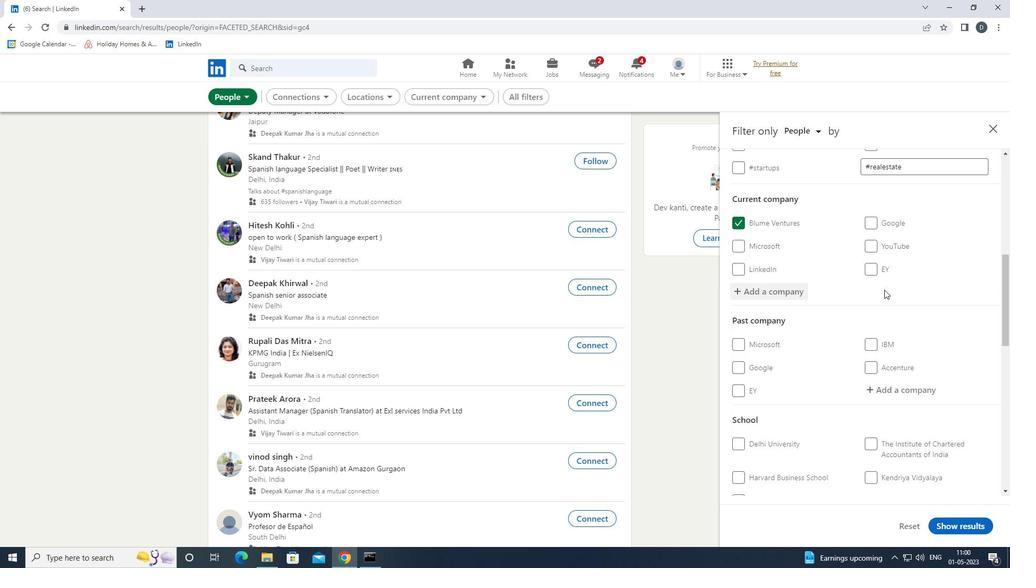 
Action: Mouse scrolled (886, 292) with delta (0, 0)
Screenshot: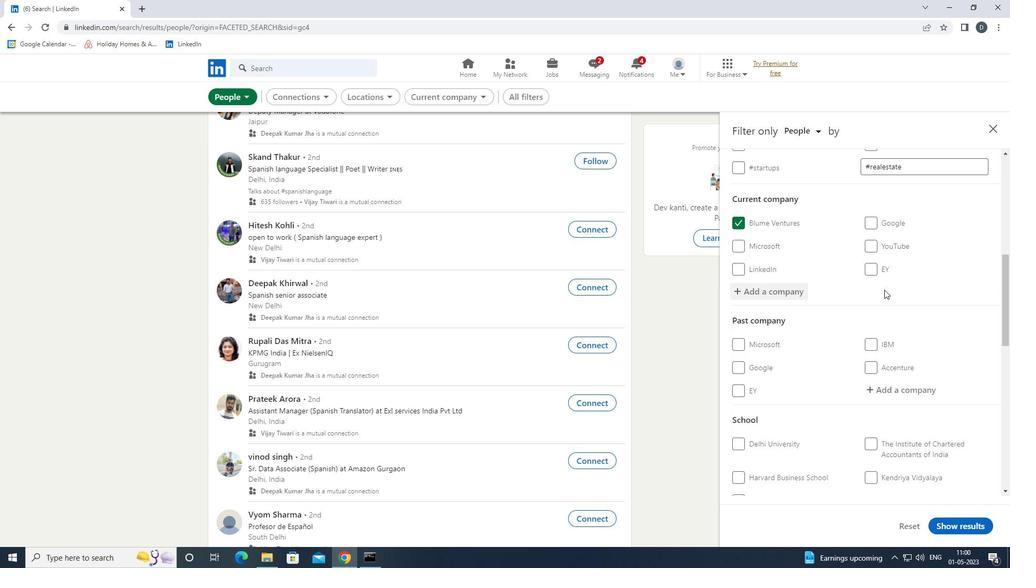 
Action: Mouse moved to (888, 293)
Screenshot: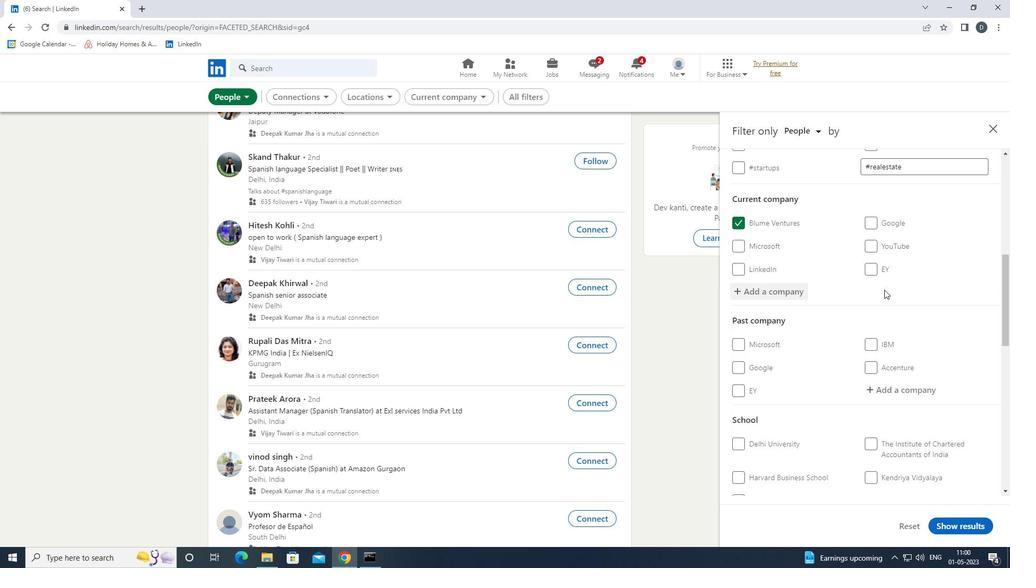 
Action: Mouse scrolled (888, 292) with delta (0, 0)
Screenshot: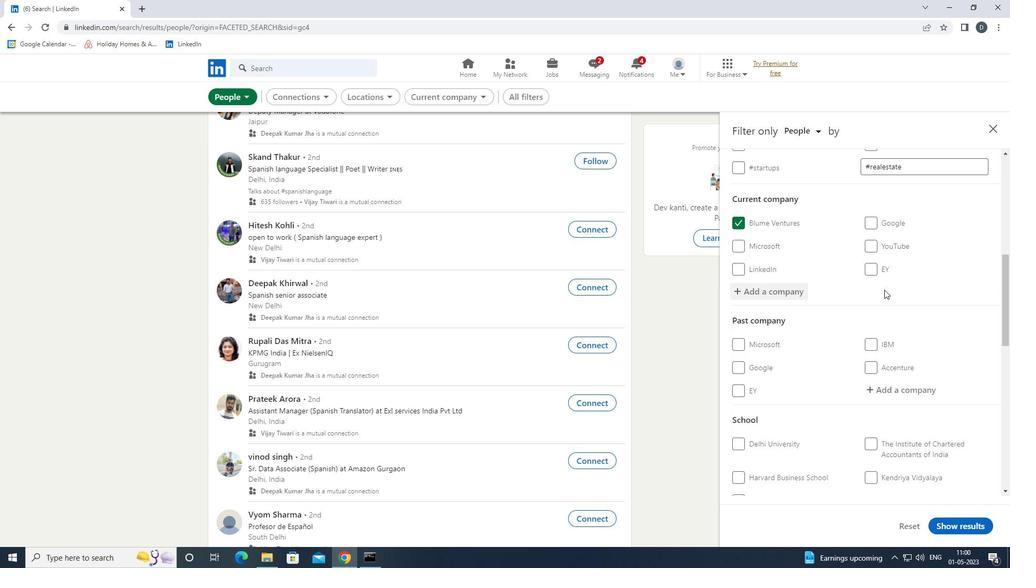 
Action: Mouse moved to (881, 343)
Screenshot: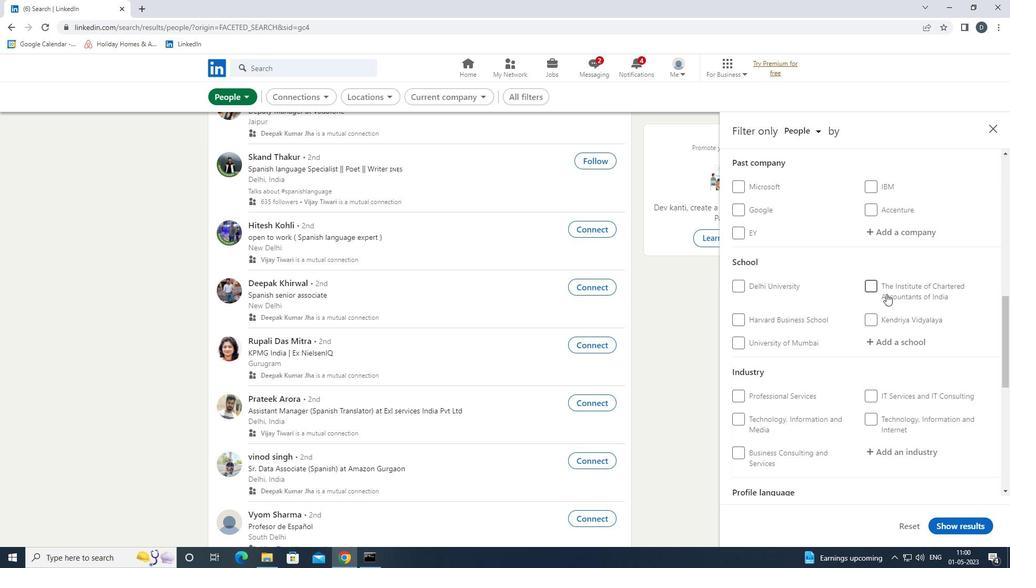 
Action: Mouse pressed left at (881, 343)
Screenshot: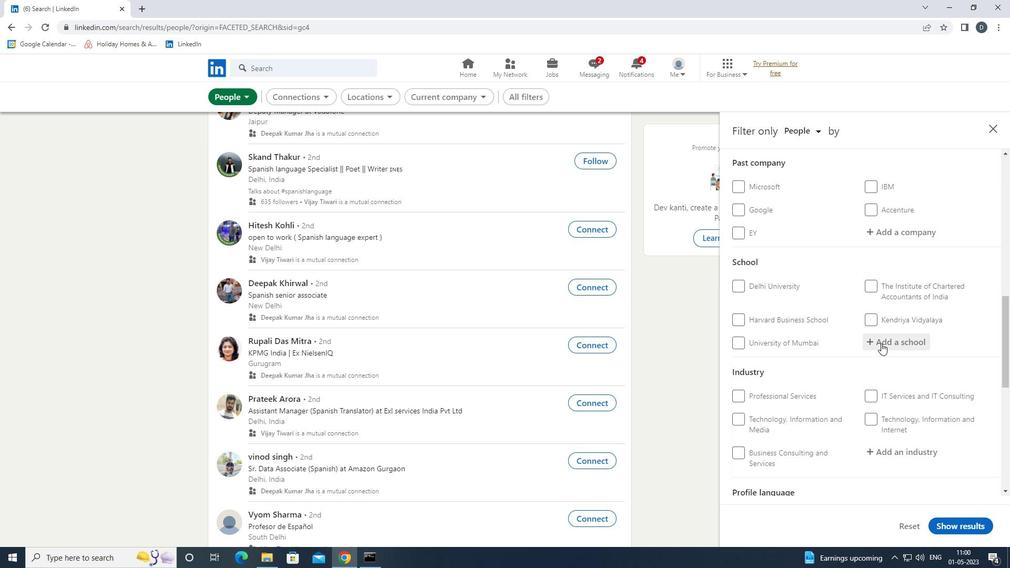 
Action: Key pressed <Key.shift><Key.shift>INDIAN<Key.space><Key.shift>INSTITUTE<Key.space><Key.shift>OF<Key.space><Key.shift>TECHNOLOGY
Screenshot: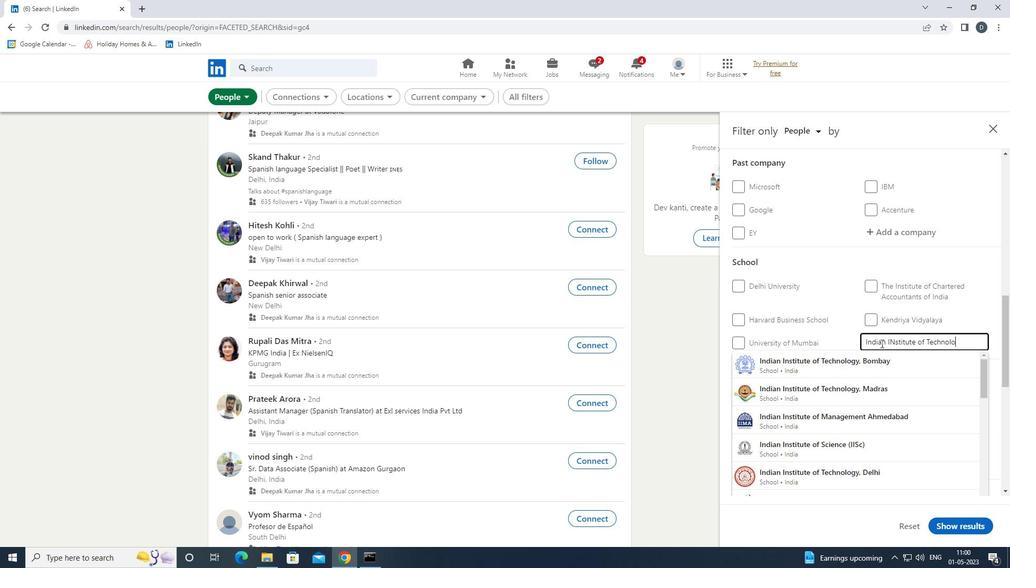 
Action: Mouse moved to (895, 393)
Screenshot: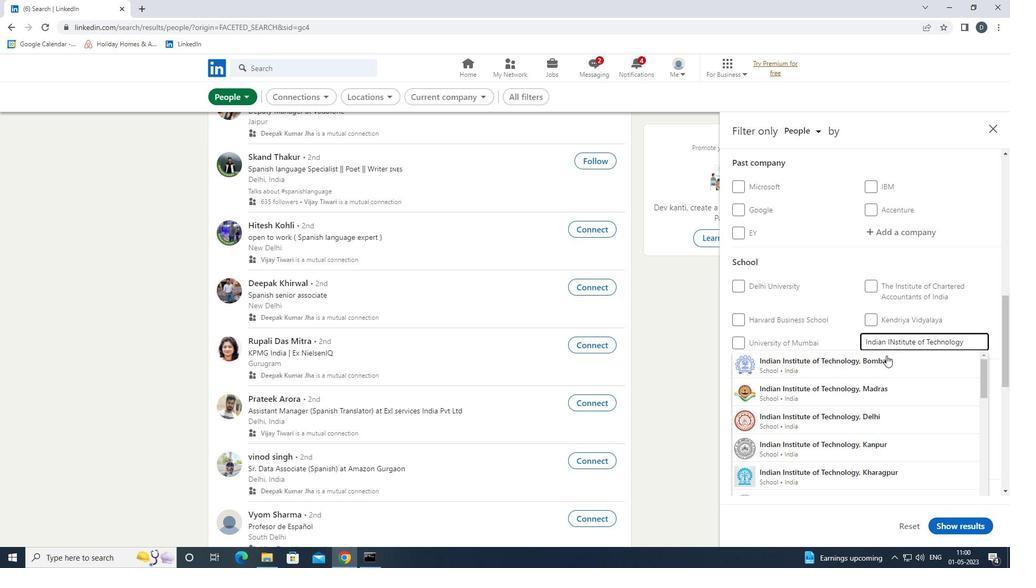 
Action: Mouse scrolled (895, 392) with delta (0, 0)
Screenshot: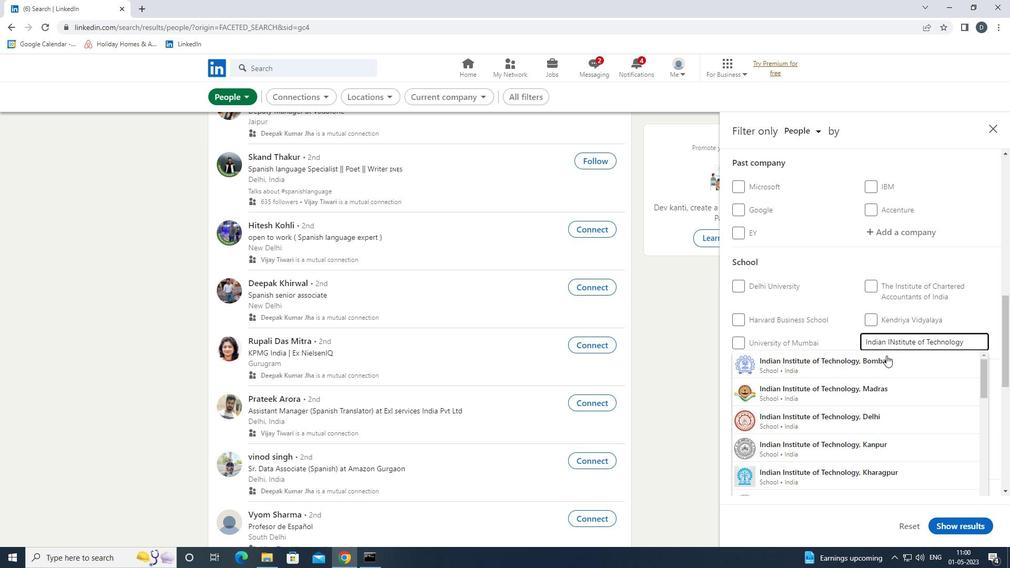
Action: Mouse scrolled (895, 392) with delta (0, 0)
Screenshot: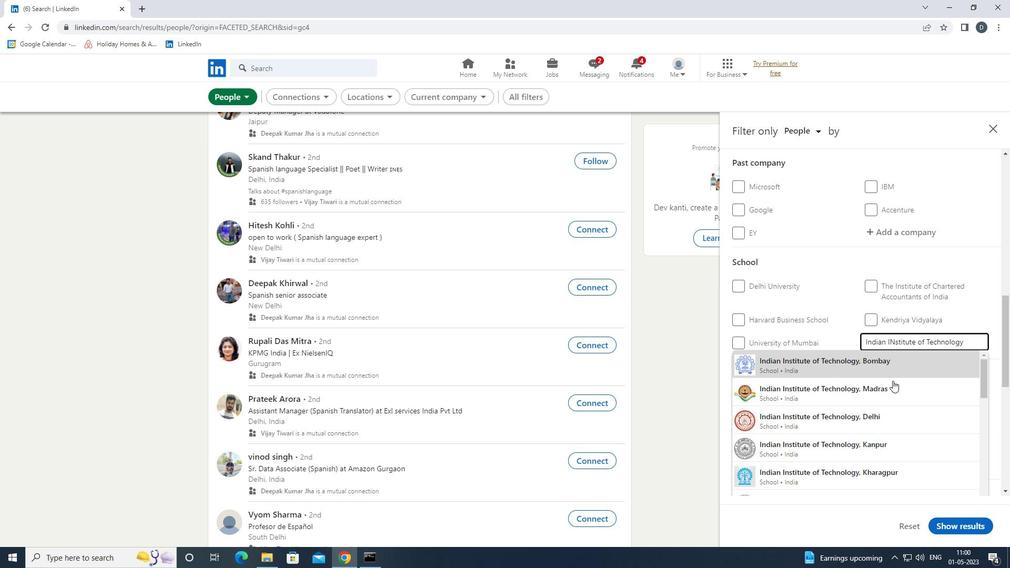 
Action: Mouse scrolled (895, 392) with delta (0, 0)
Screenshot: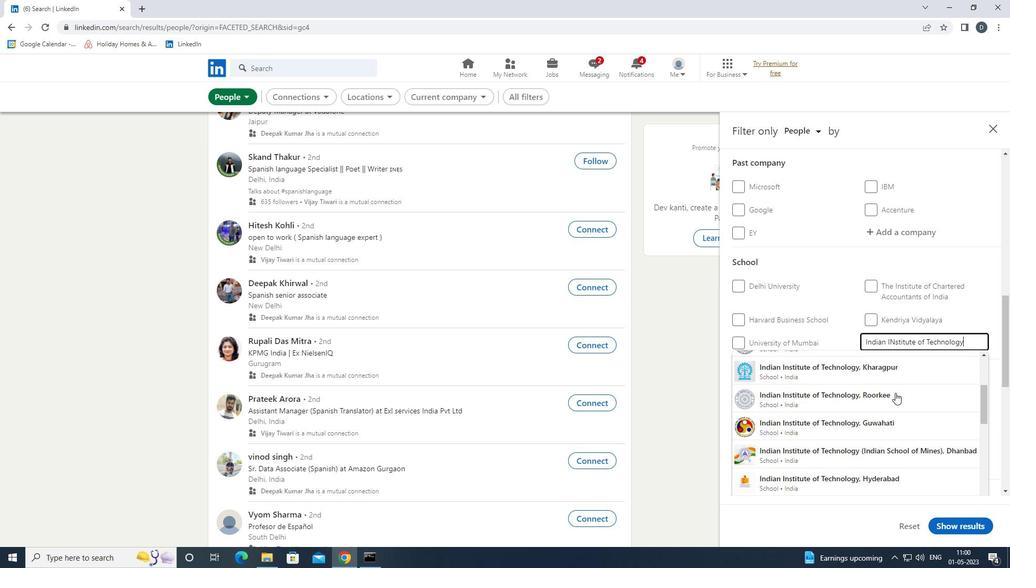 
Action: Mouse scrolled (895, 392) with delta (0, 0)
Screenshot: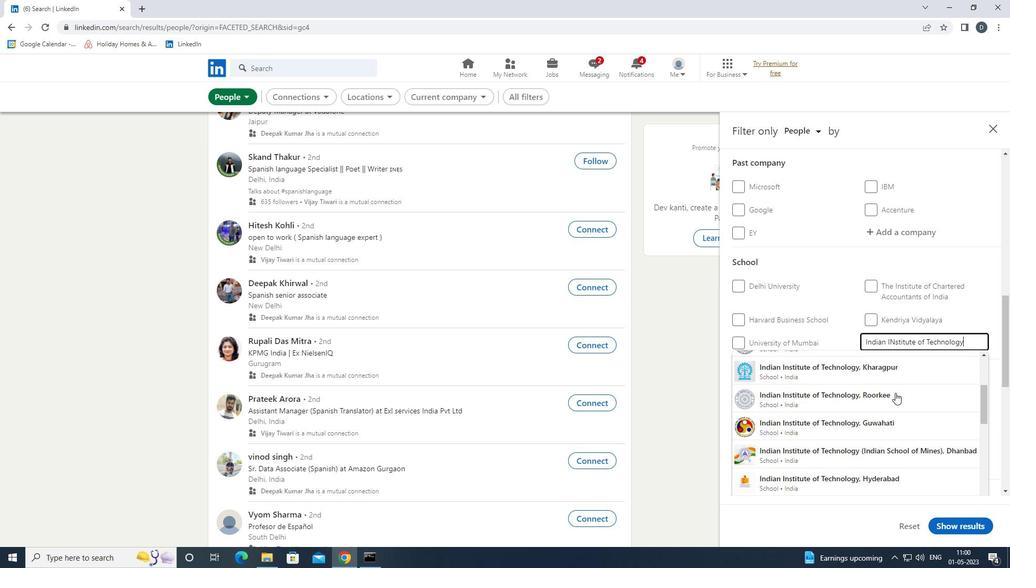 
Action: Mouse moved to (907, 376)
Screenshot: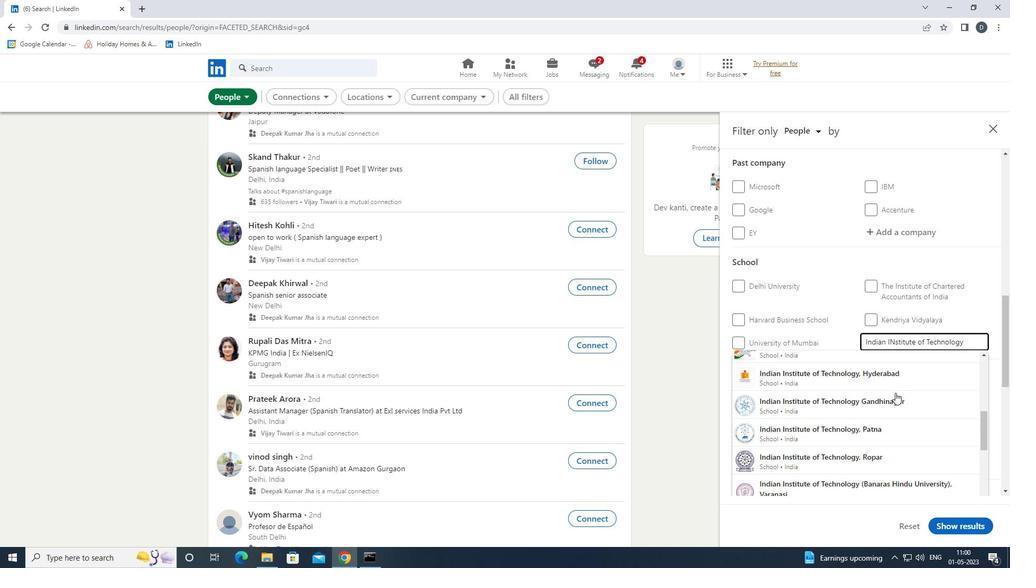 
Action: Mouse pressed left at (907, 376)
Screenshot: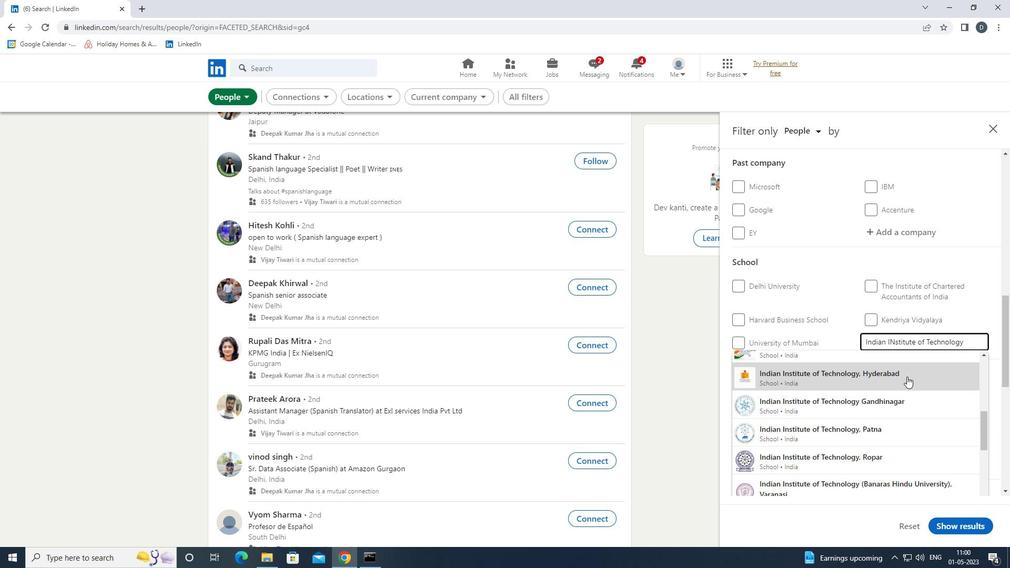 
Action: Mouse moved to (907, 375)
Screenshot: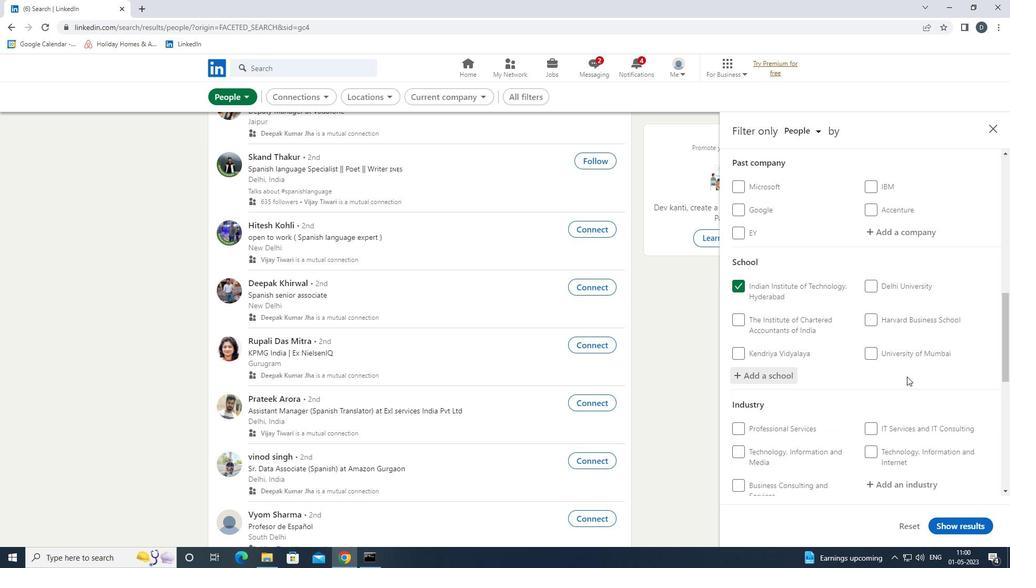 
Action: Mouse scrolled (907, 374) with delta (0, 0)
Screenshot: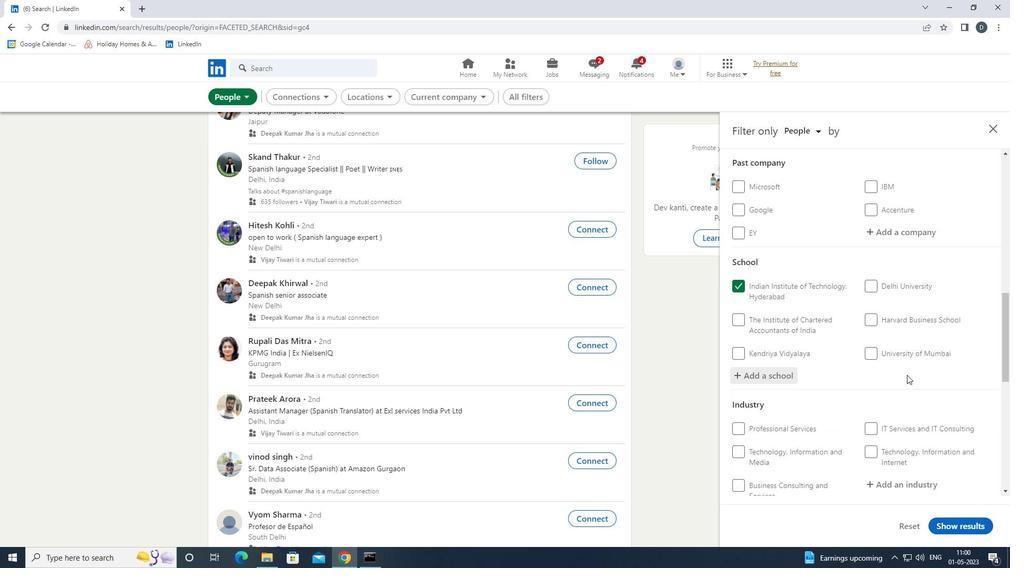 
Action: Mouse scrolled (907, 374) with delta (0, 0)
Screenshot: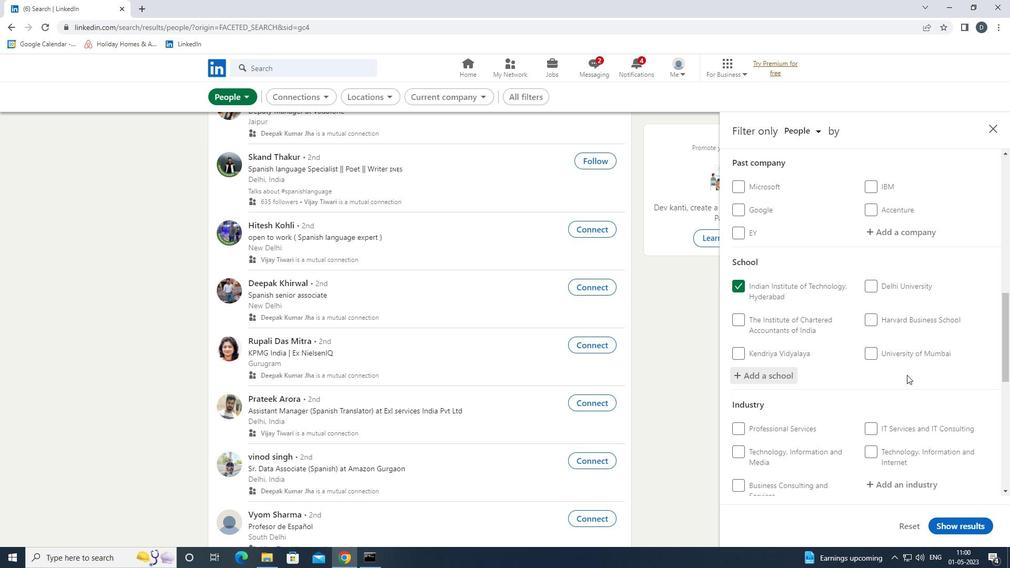 
Action: Mouse scrolled (907, 374) with delta (0, 0)
Screenshot: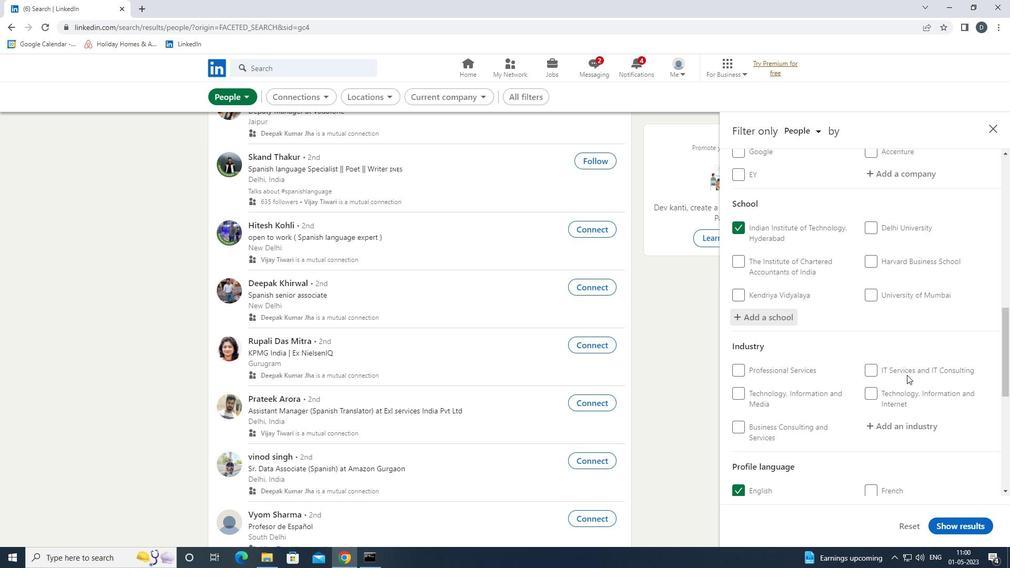 
Action: Mouse scrolled (907, 374) with delta (0, 0)
Screenshot: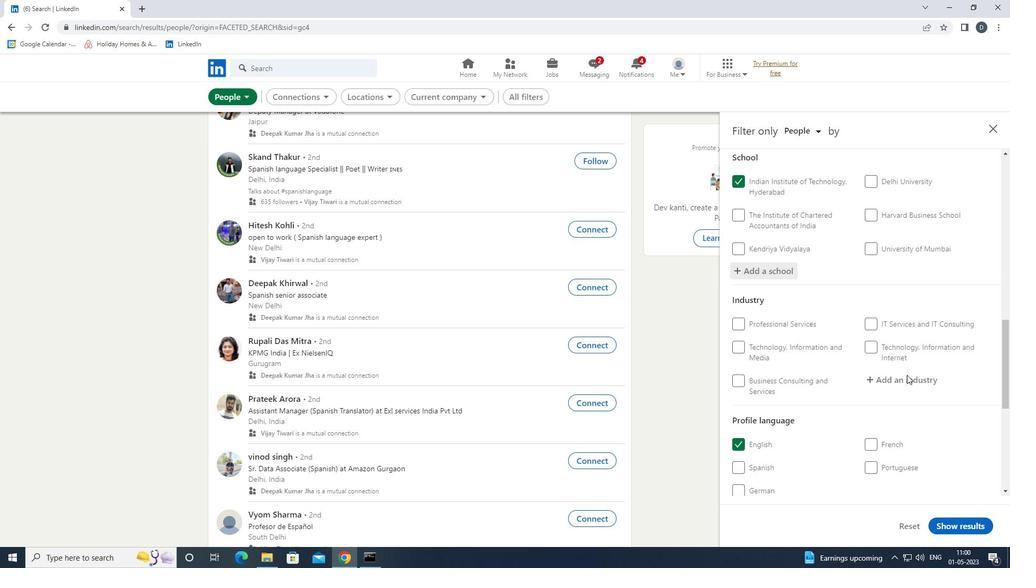
Action: Mouse moved to (921, 278)
Screenshot: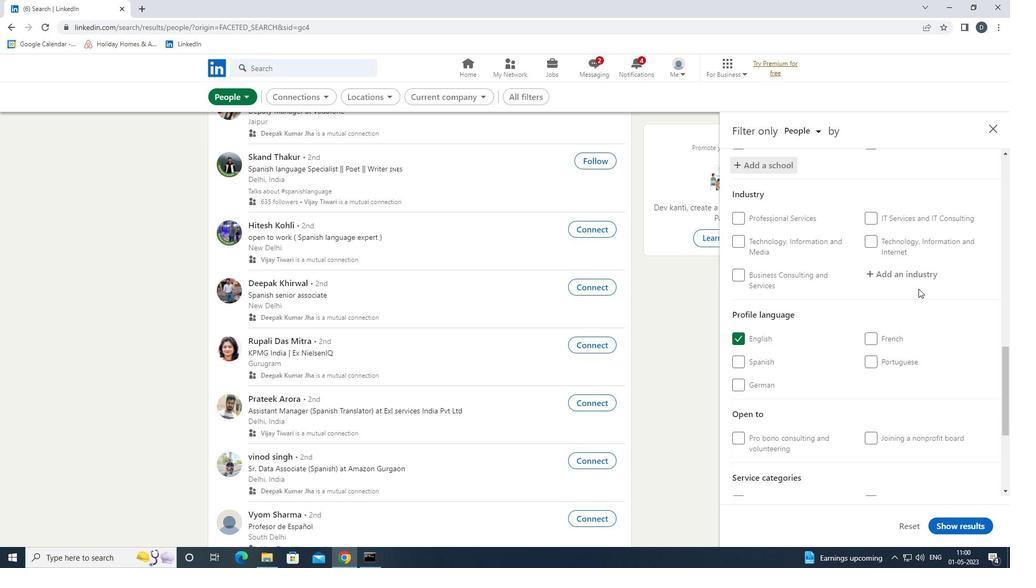 
Action: Mouse pressed left at (921, 278)
Screenshot: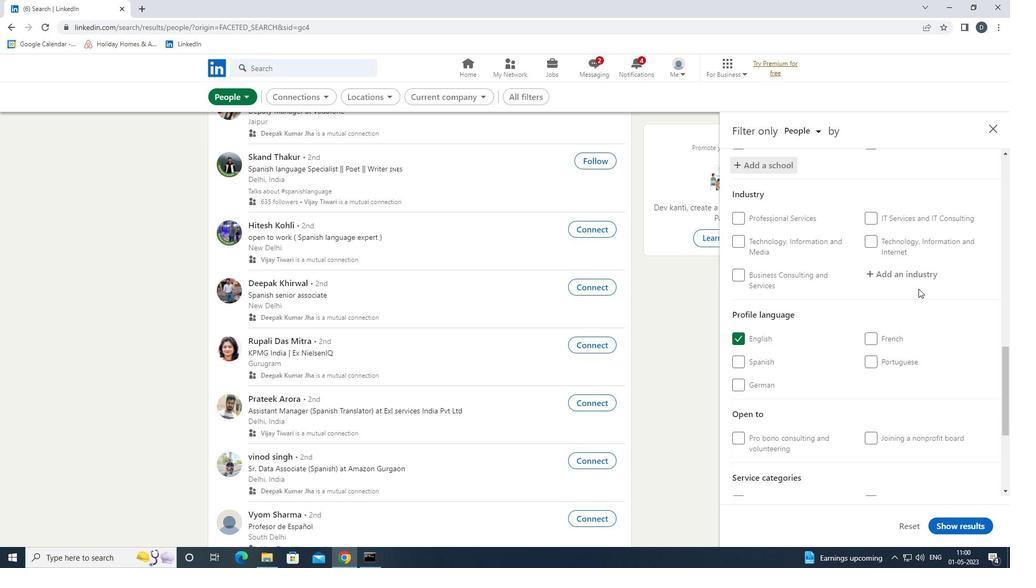 
Action: Key pressed <Key.shift>CLAIMS<Key.space><Key.shift><Key.down><Key.enter>
Screenshot: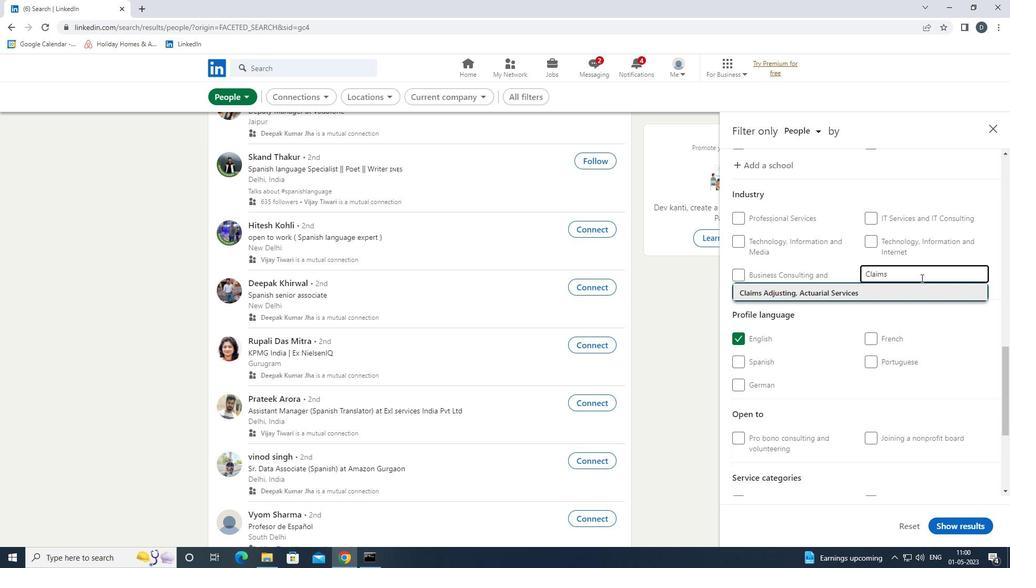 
Action: Mouse scrolled (921, 277) with delta (0, 0)
Screenshot: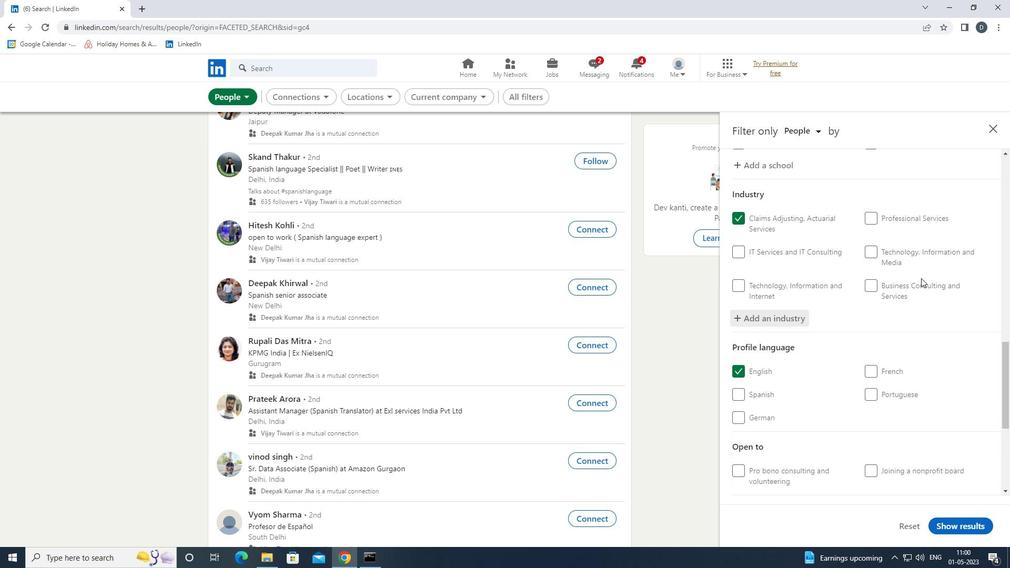 
Action: Mouse scrolled (921, 277) with delta (0, 0)
Screenshot: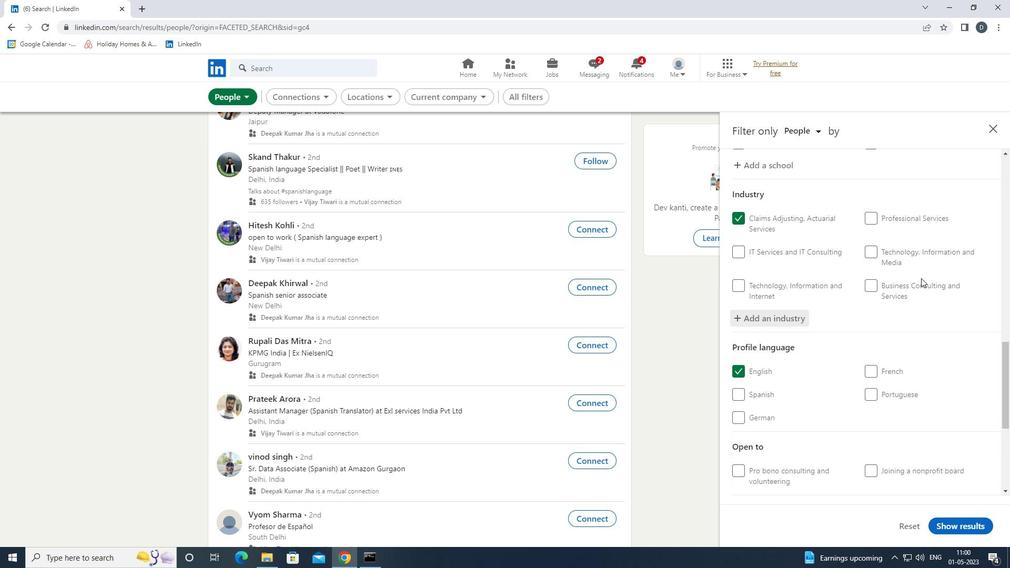
Action: Mouse scrolled (921, 277) with delta (0, 0)
Screenshot: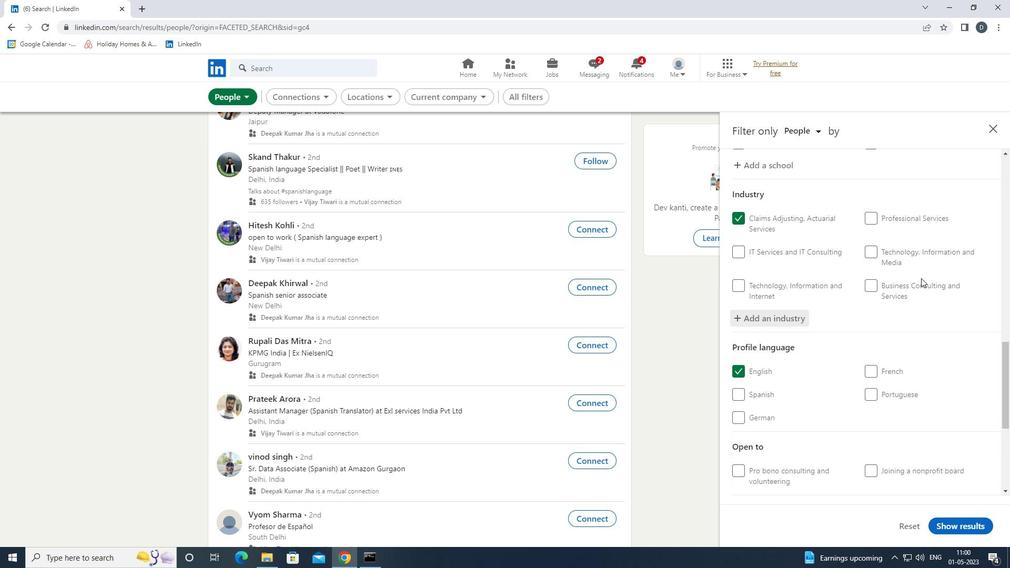
Action: Mouse moved to (902, 349)
Screenshot: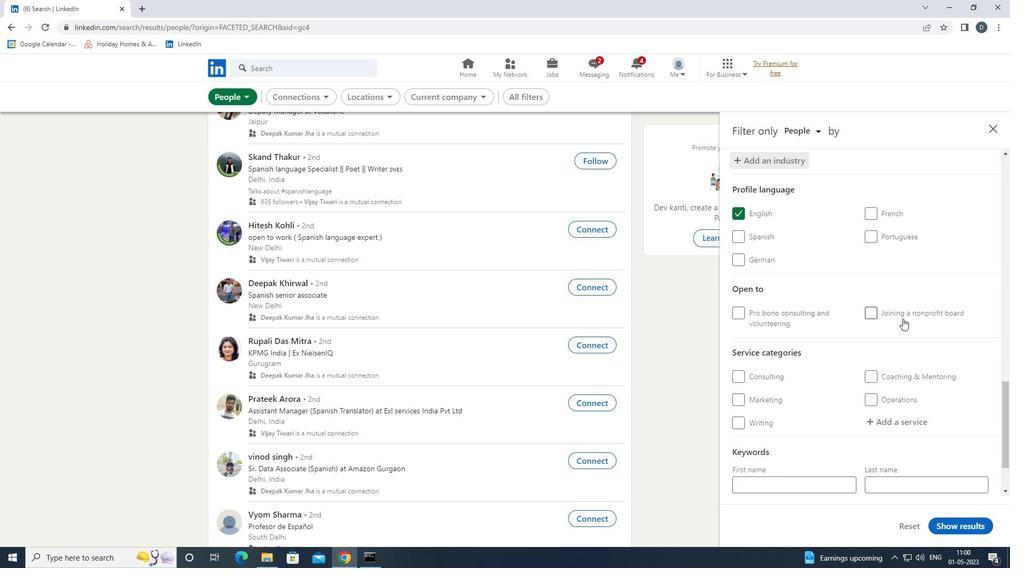 
Action: Mouse scrolled (902, 348) with delta (0, 0)
Screenshot: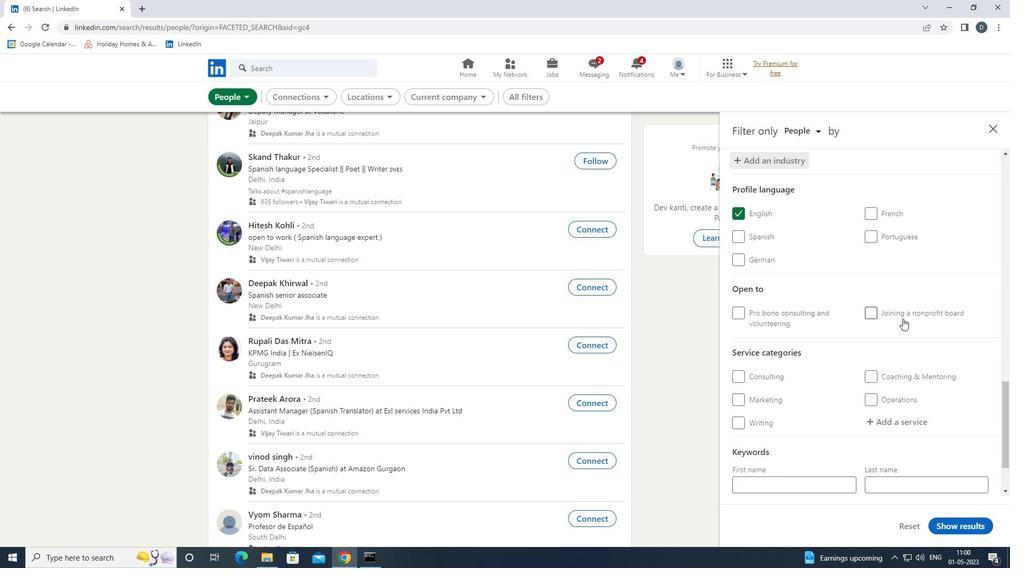 
Action: Mouse scrolled (902, 348) with delta (0, 0)
Screenshot: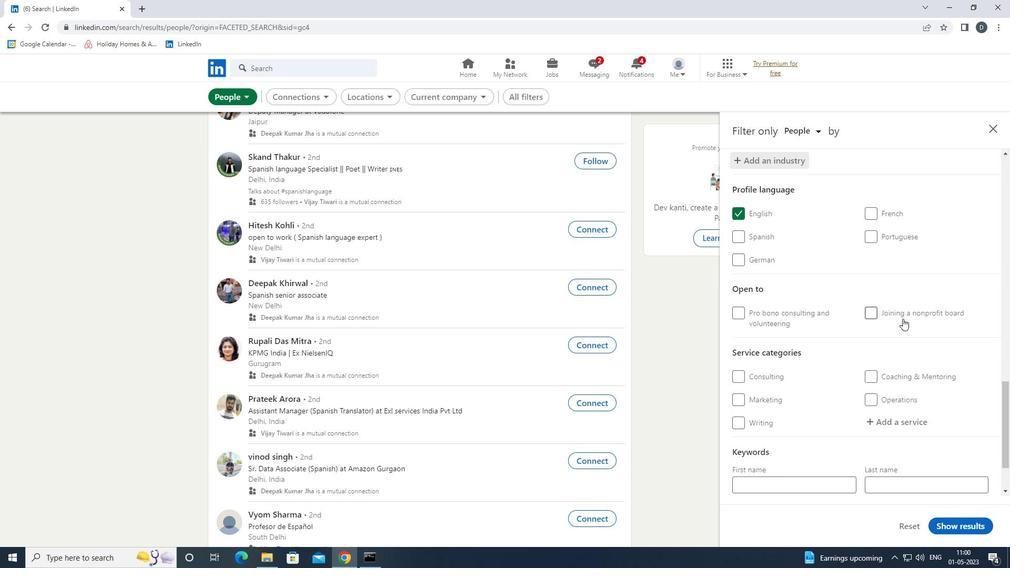 
Action: Mouse moved to (901, 349)
Screenshot: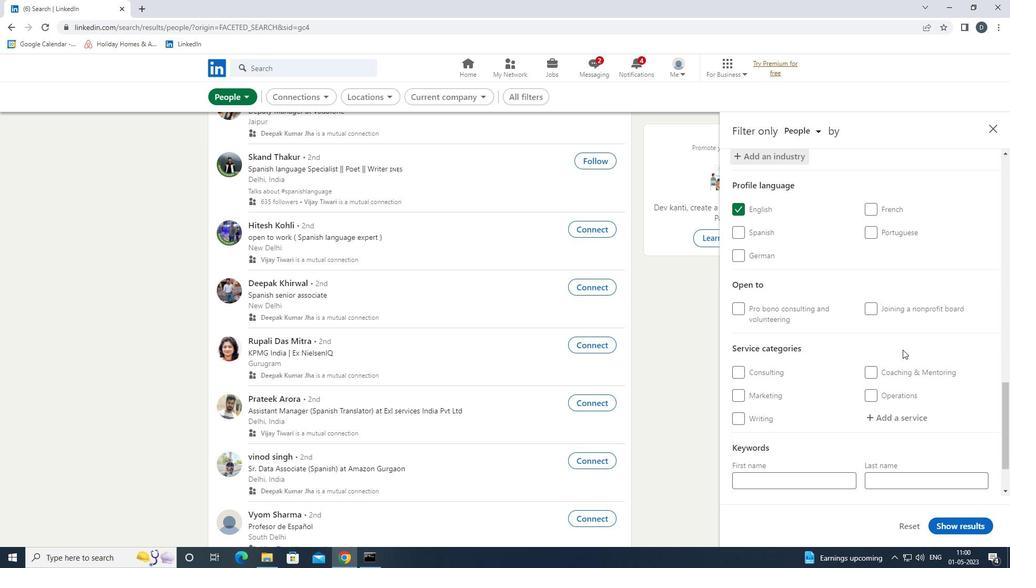 
Action: Mouse pressed left at (901, 349)
Screenshot: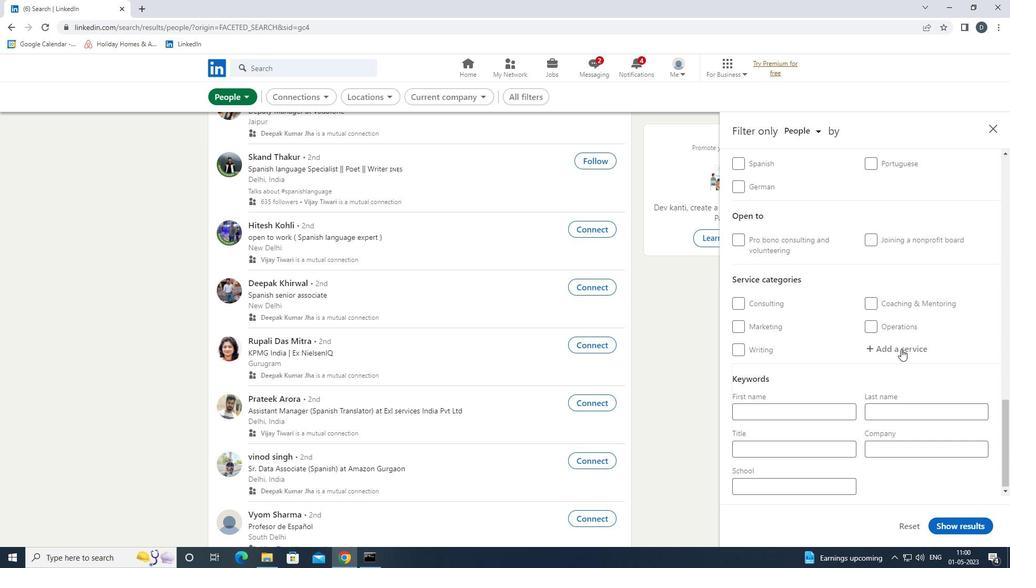 
Action: Key pressed <Key.shift><Key.shift><Key.shift><Key.shift><Key.shift><Key.shift><Key.shift><Key.shift>WEB<Key.space><Key.down><Key.enter>
Screenshot: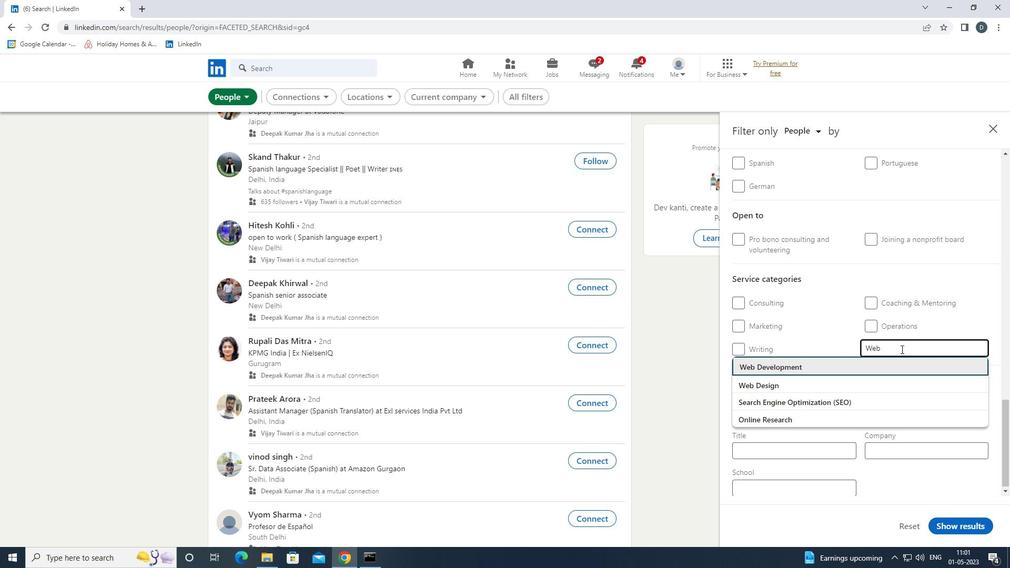 
Action: Mouse moved to (902, 344)
Screenshot: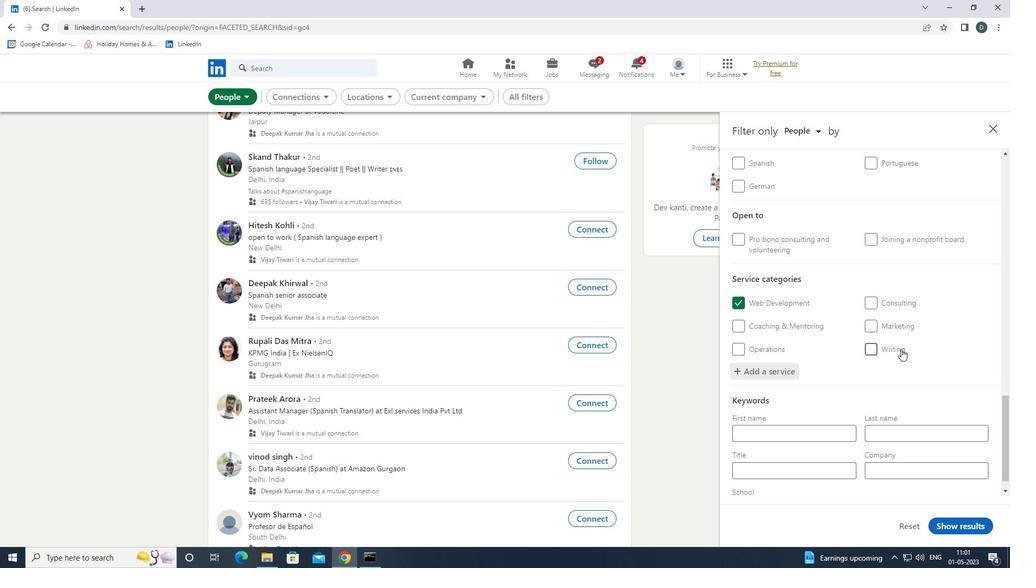 
Action: Mouse scrolled (902, 344) with delta (0, 0)
Screenshot: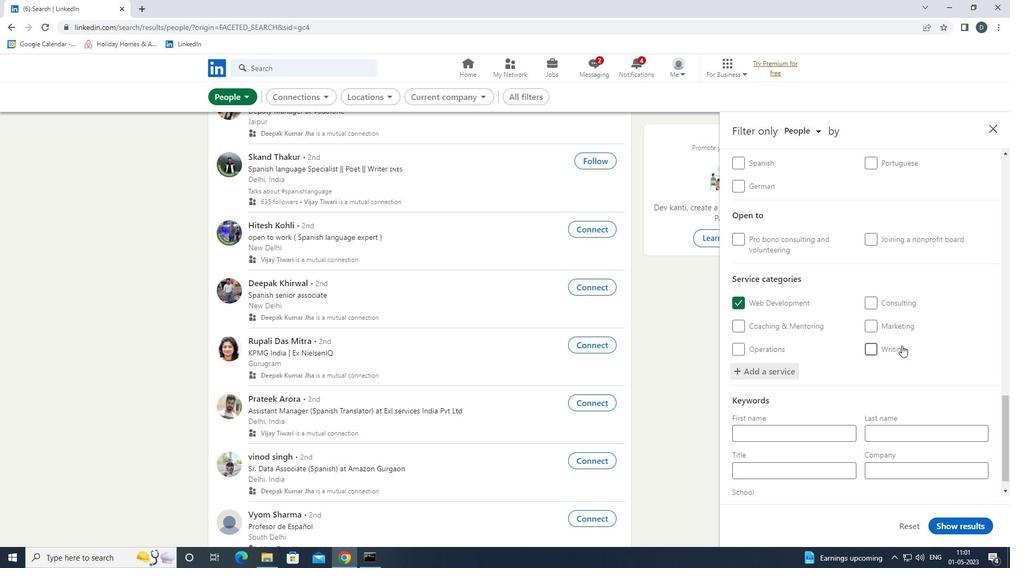 
Action: Mouse moved to (902, 347)
Screenshot: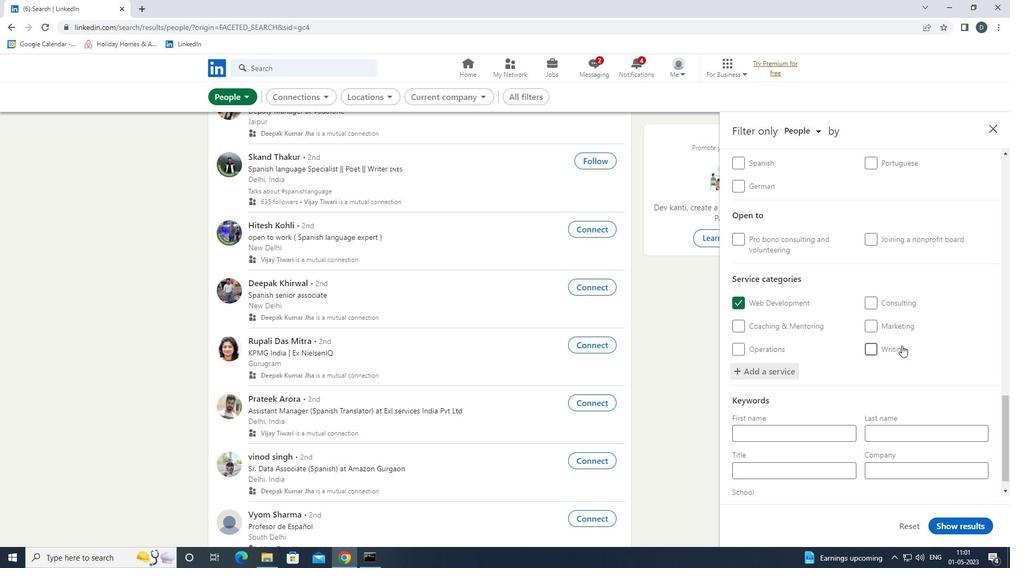 
Action: Mouse scrolled (902, 347) with delta (0, 0)
Screenshot: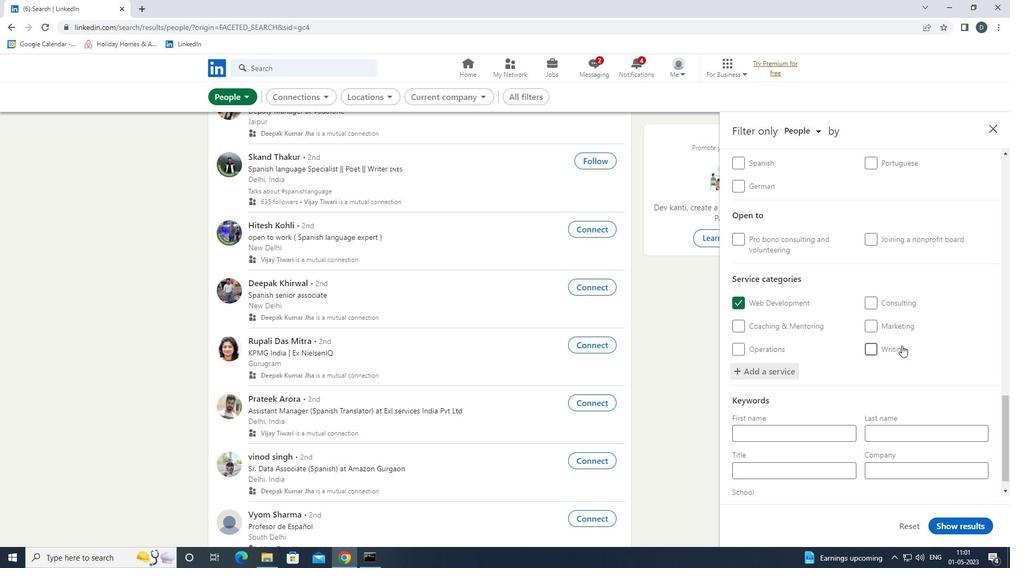 
Action: Mouse moved to (903, 349)
Screenshot: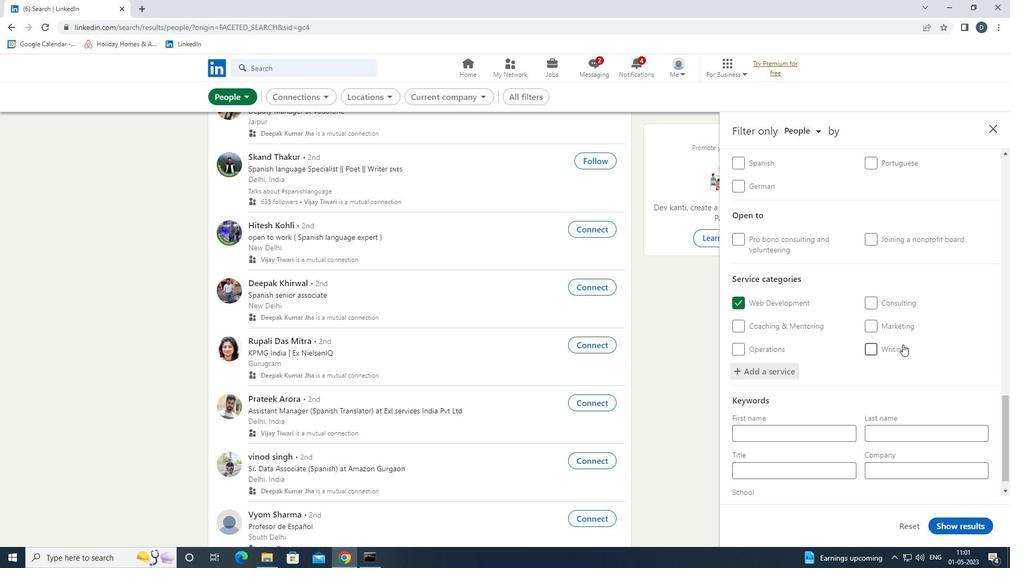 
Action: Mouse scrolled (903, 349) with delta (0, 0)
Screenshot: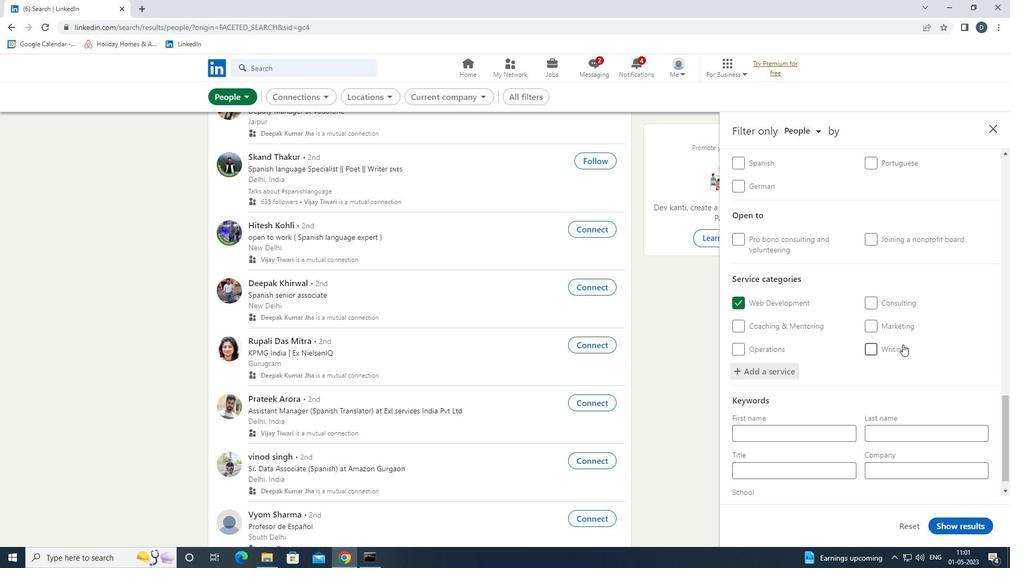 
Action: Mouse moved to (903, 350)
Screenshot: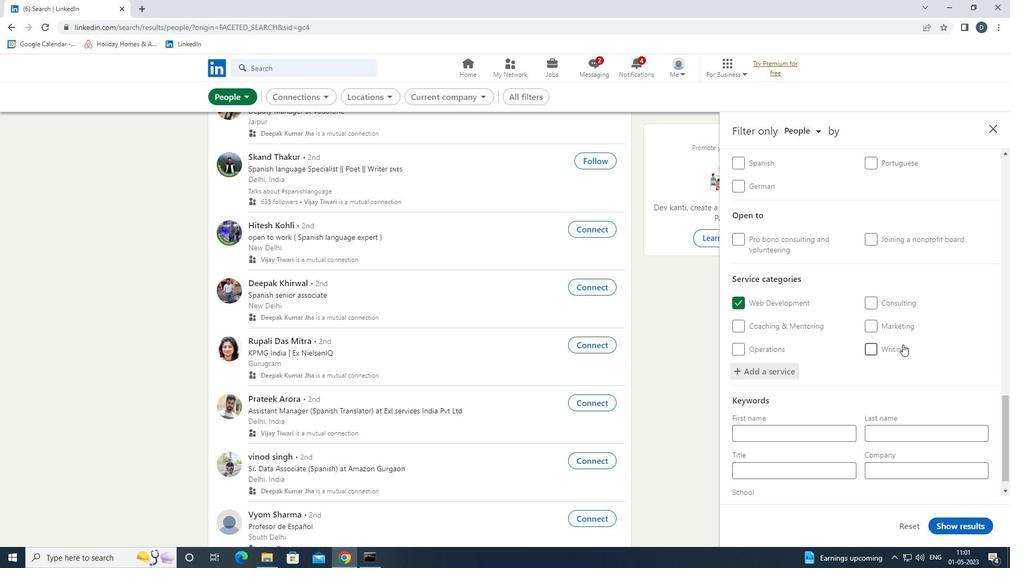 
Action: Mouse scrolled (903, 349) with delta (0, 0)
Screenshot: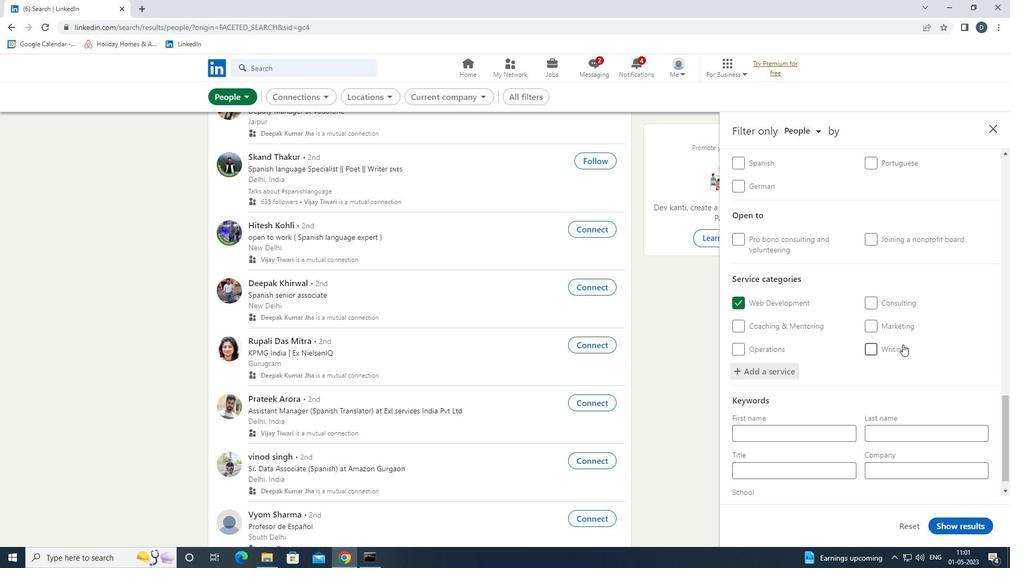 
Action: Mouse moved to (903, 351)
Screenshot: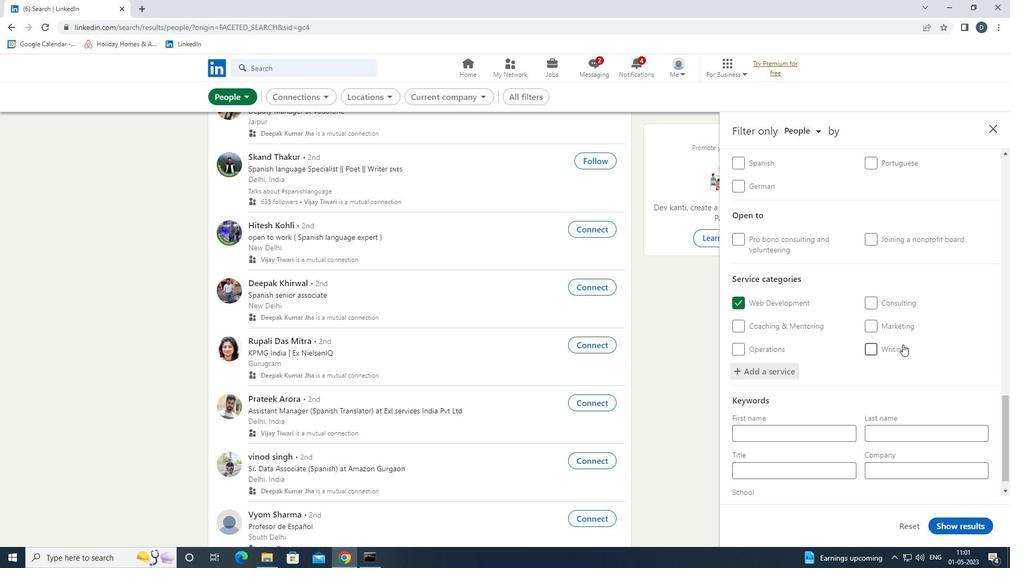 
Action: Mouse scrolled (903, 351) with delta (0, 0)
Screenshot: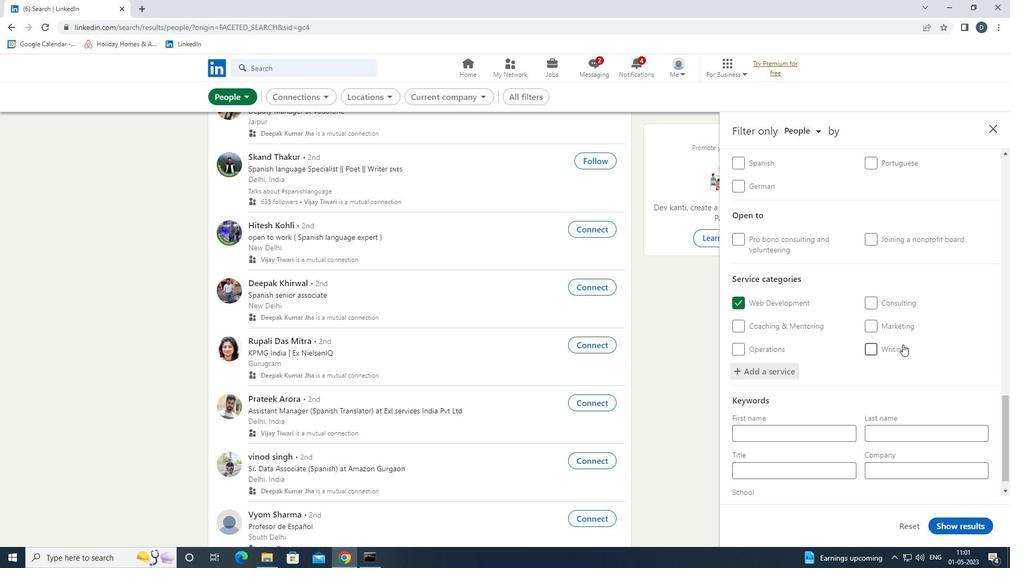 
Action: Mouse moved to (814, 444)
Screenshot: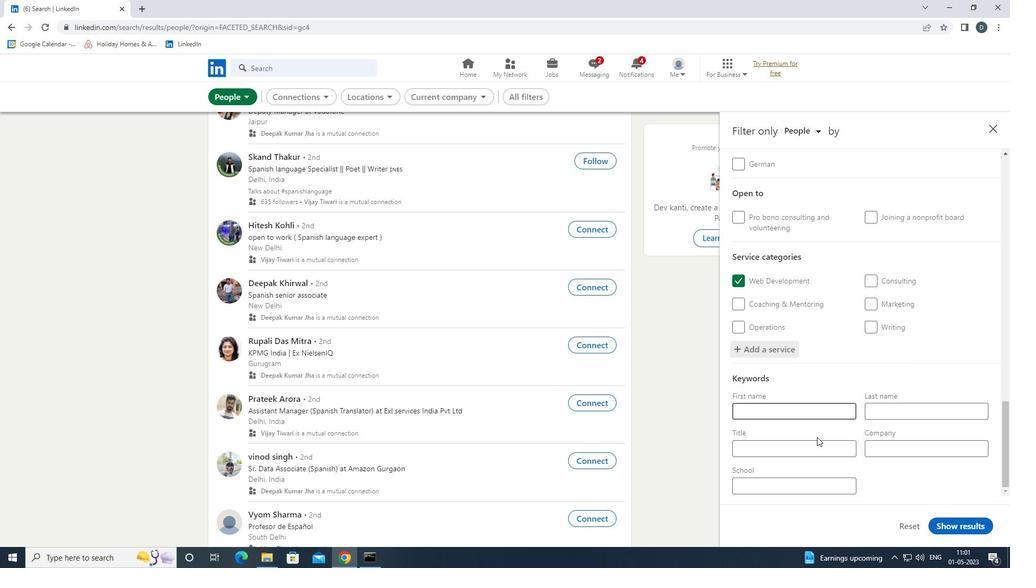 
Action: Mouse pressed left at (814, 444)
Screenshot: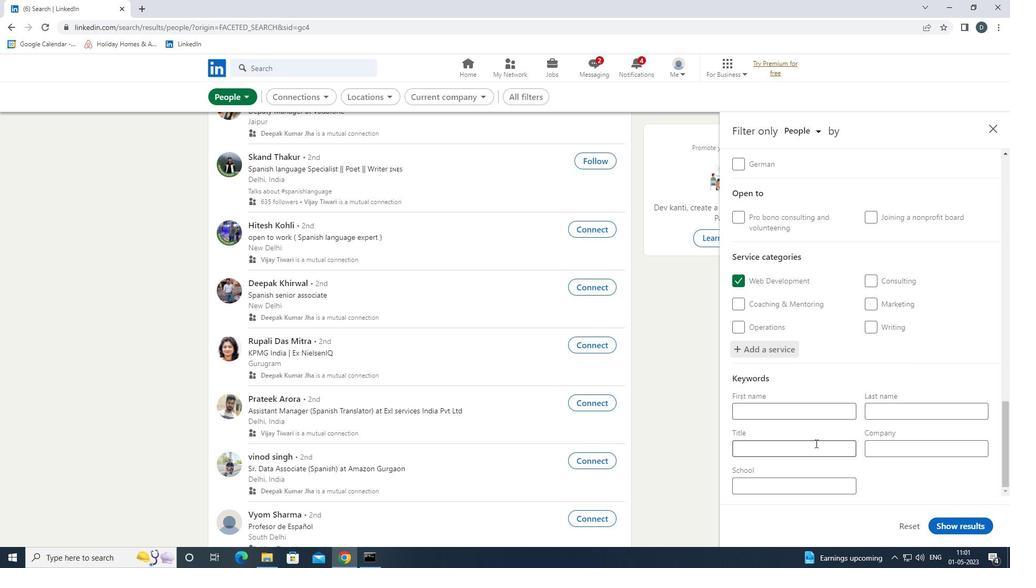 
Action: Mouse moved to (814, 445)
Screenshot: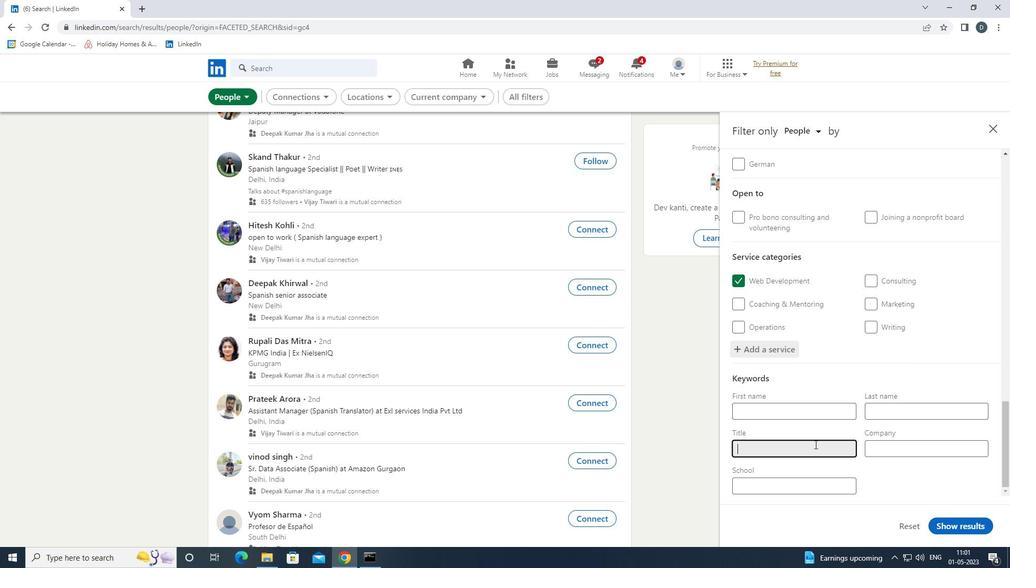 
Action: Key pressed <Key.shift>TRUCK<Key.space><Key.shift>DRIVER
Screenshot: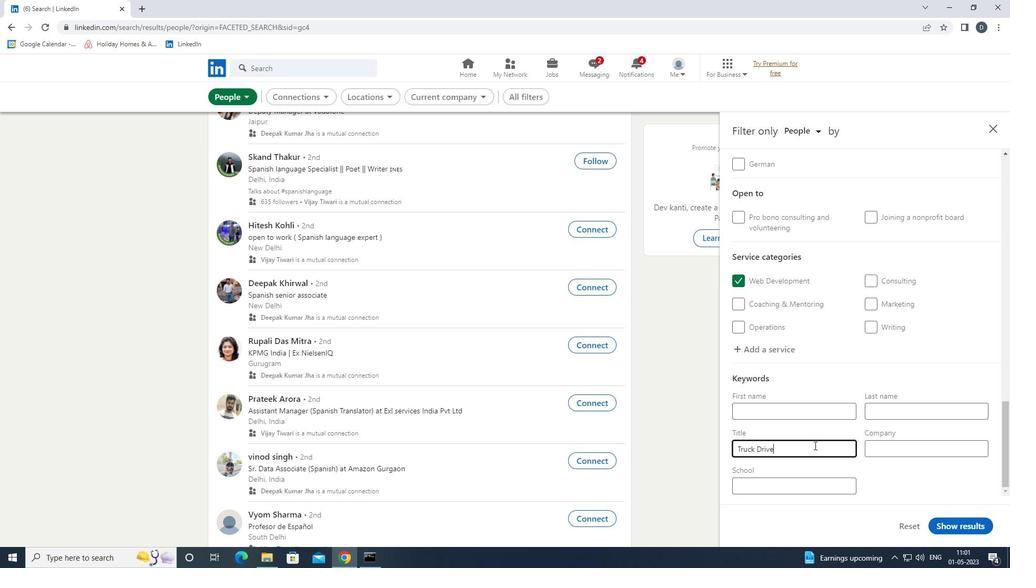 
Action: Mouse moved to (953, 521)
Screenshot: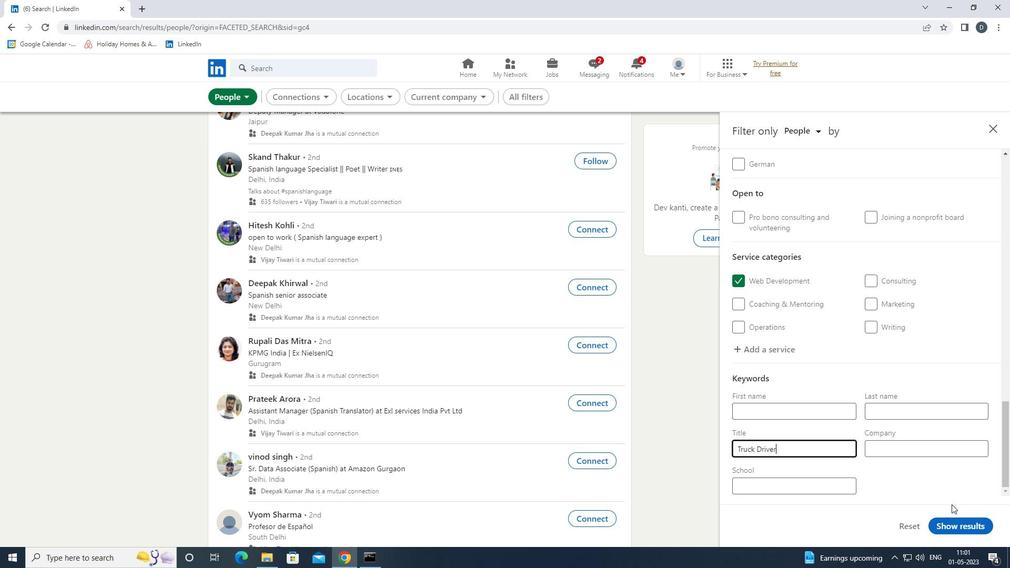 
Action: Mouse pressed left at (953, 521)
Screenshot: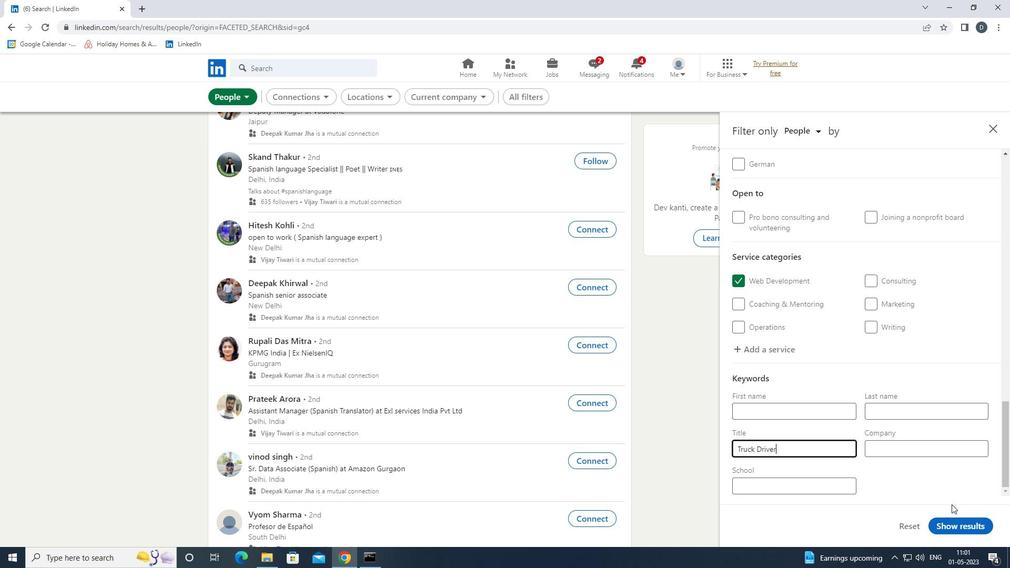 
Action: Mouse moved to (953, 517)
Screenshot: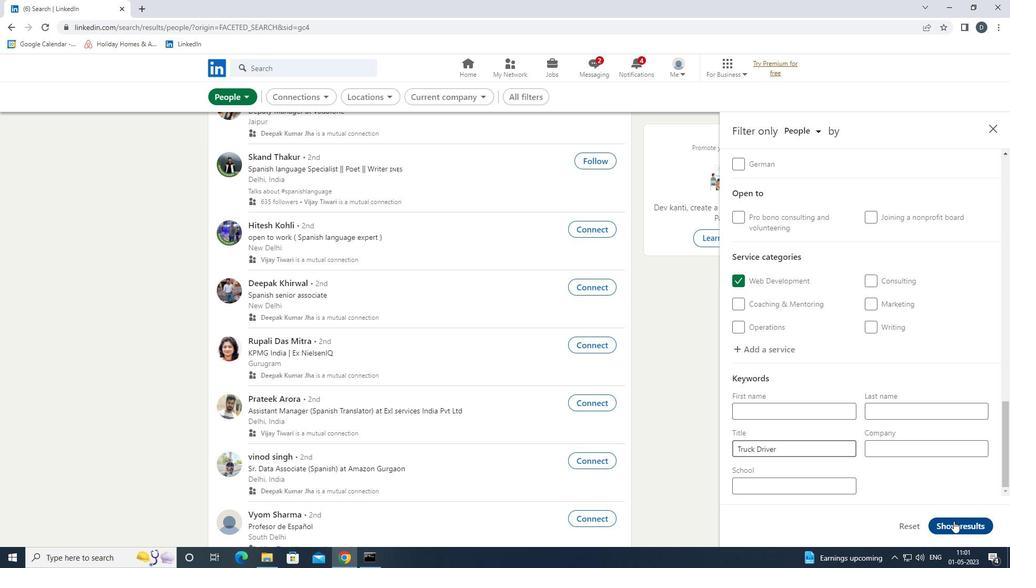 
